 Task: Add a signature Eden Taylor containing With gratitude and thanks, Eden Taylor to email address softage.1@softage.net and add a label Itineraries
Action: Mouse moved to (368, 592)
Screenshot: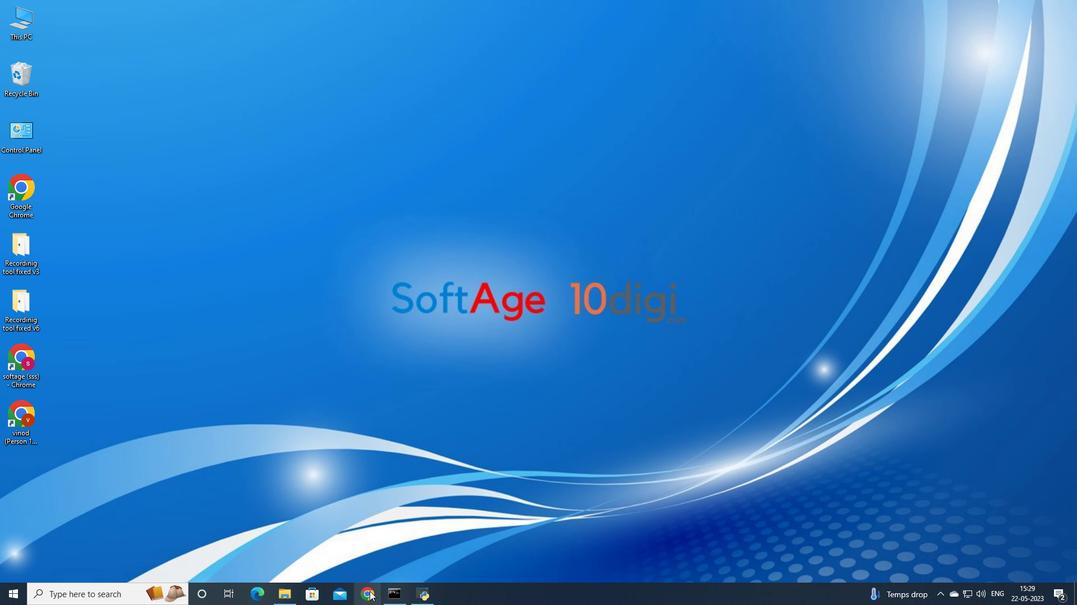 
Action: Mouse pressed left at (368, 592)
Screenshot: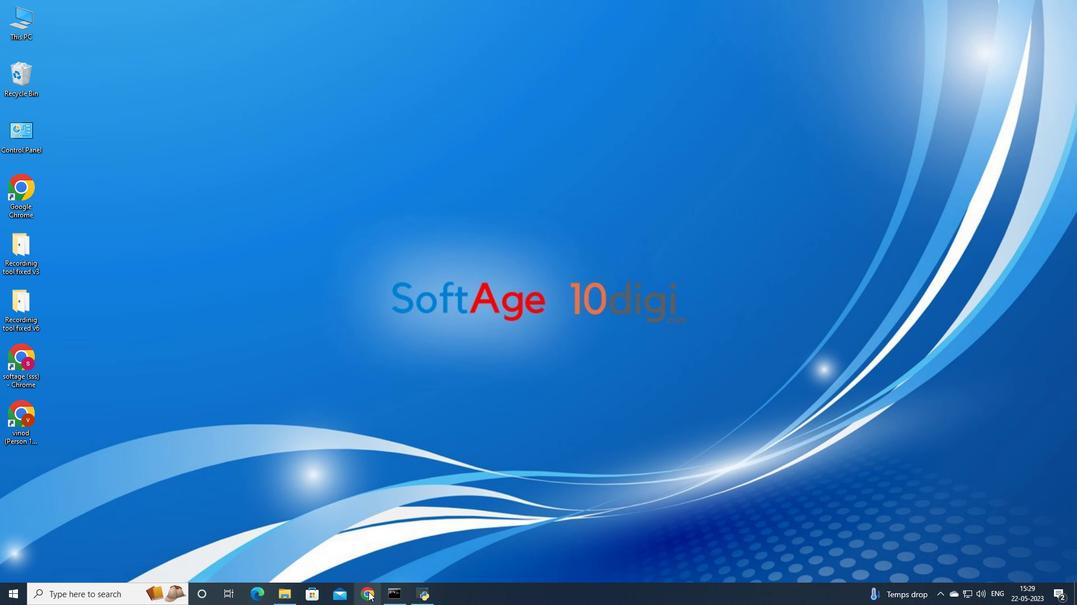 
Action: Mouse moved to (488, 369)
Screenshot: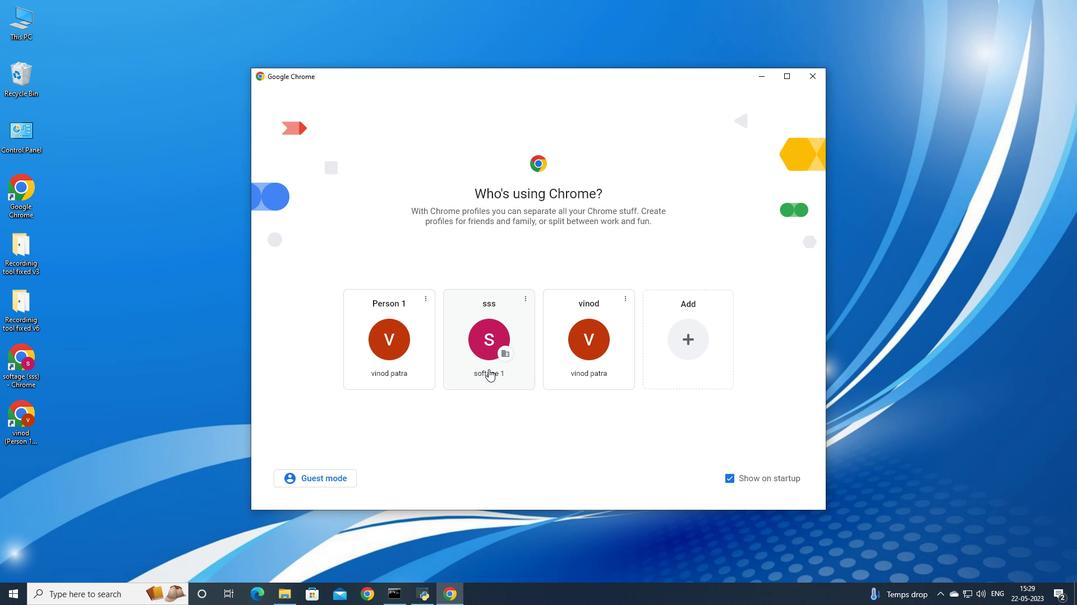 
Action: Mouse pressed left at (488, 369)
Screenshot: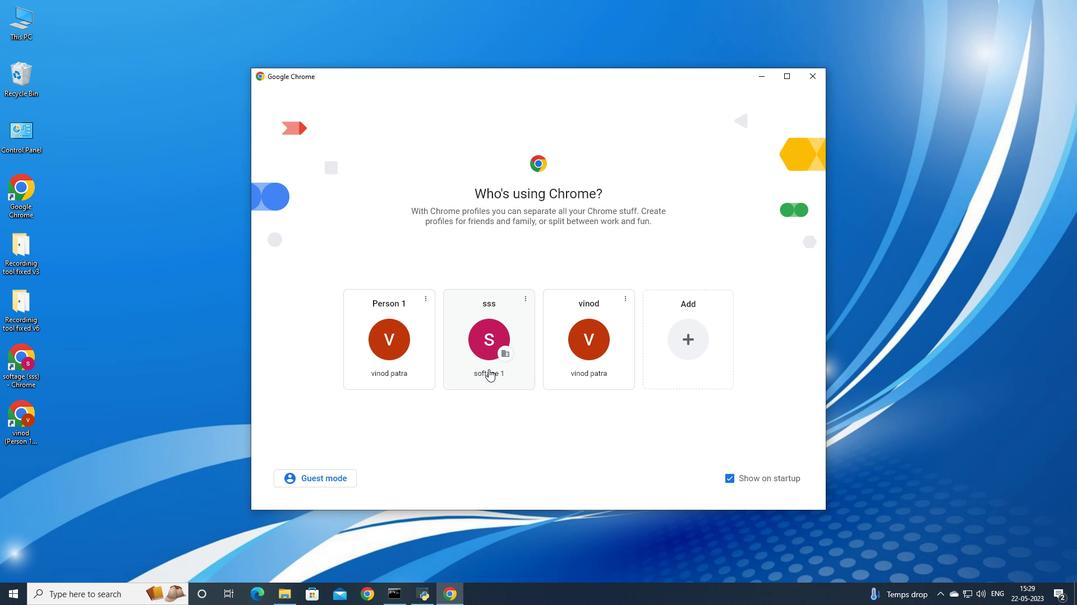 
Action: Mouse moved to (977, 56)
Screenshot: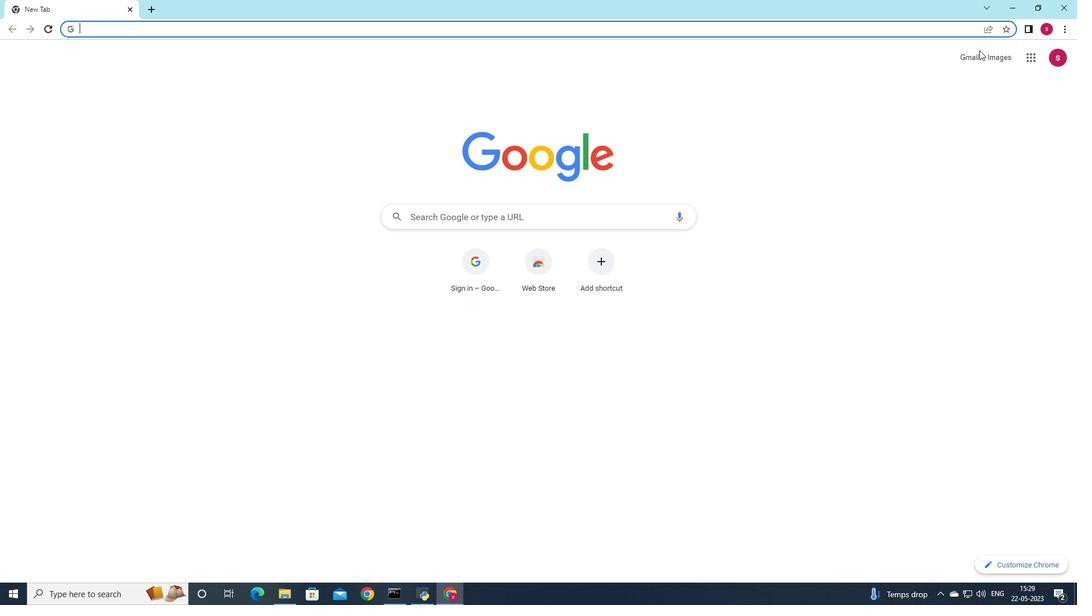 
Action: Mouse pressed left at (977, 56)
Screenshot: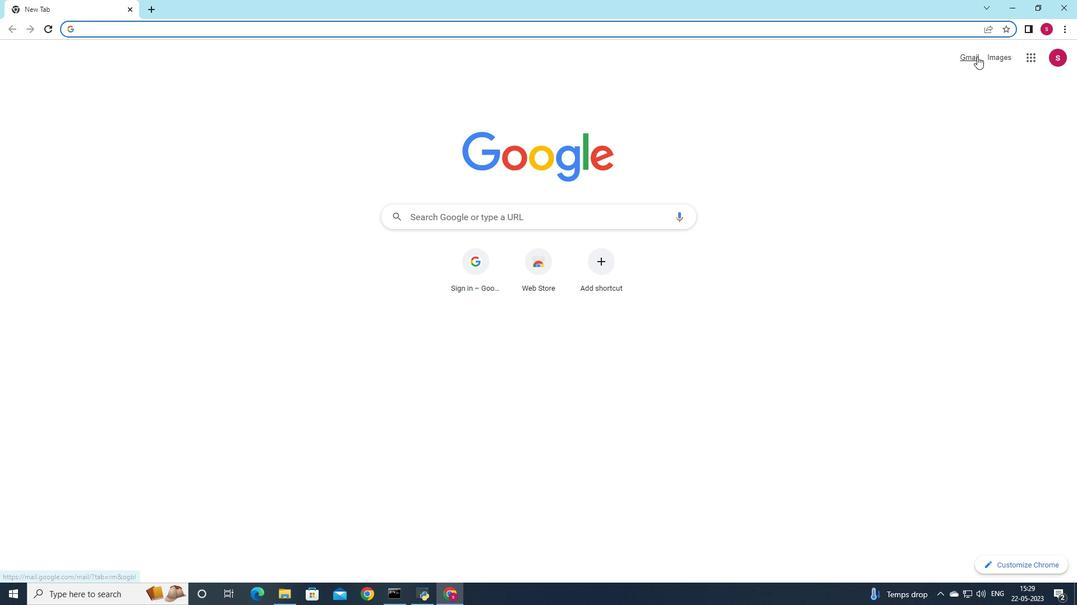 
Action: Mouse moved to (944, 80)
Screenshot: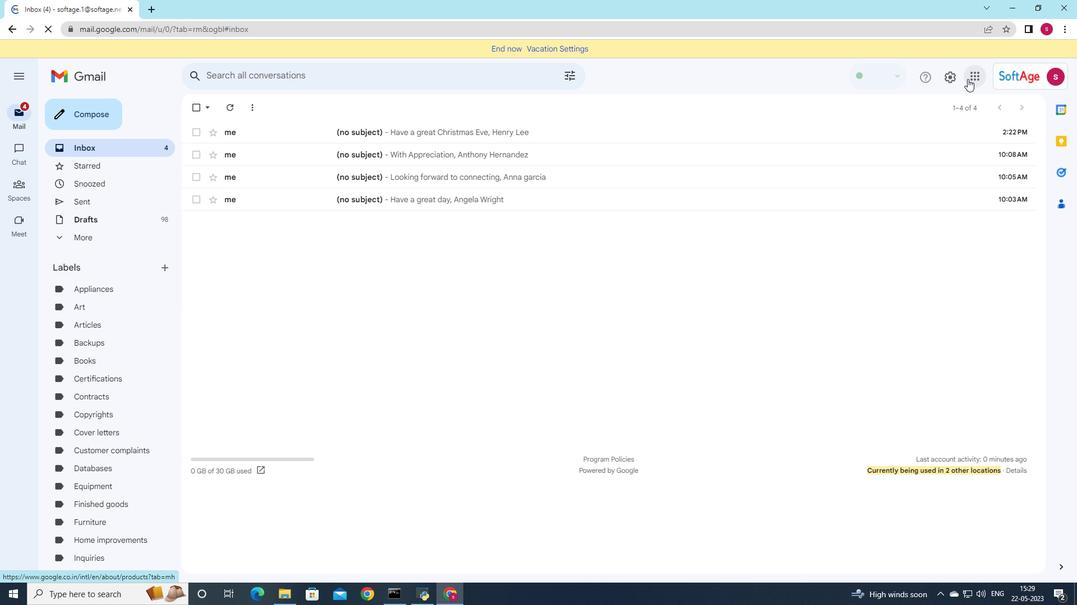 
Action: Mouse pressed left at (944, 80)
Screenshot: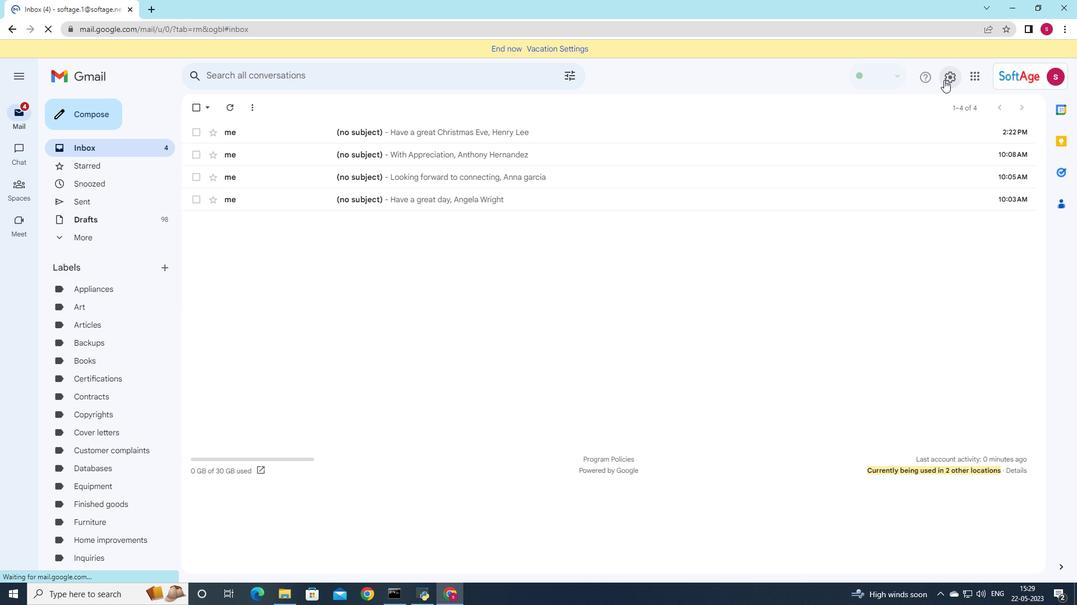 
Action: Mouse moved to (961, 133)
Screenshot: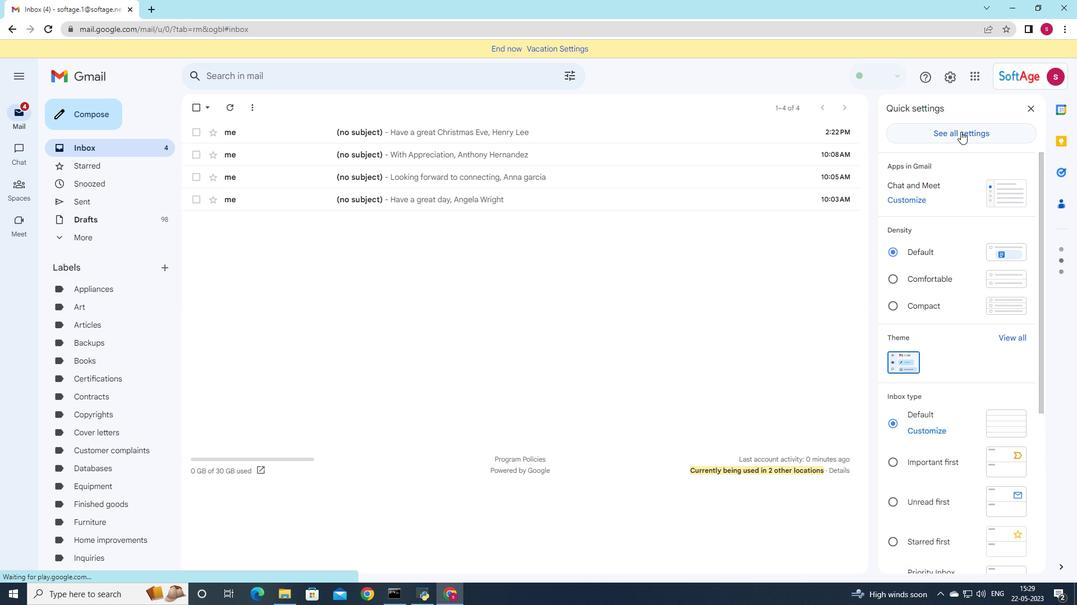
Action: Mouse pressed left at (961, 133)
Screenshot: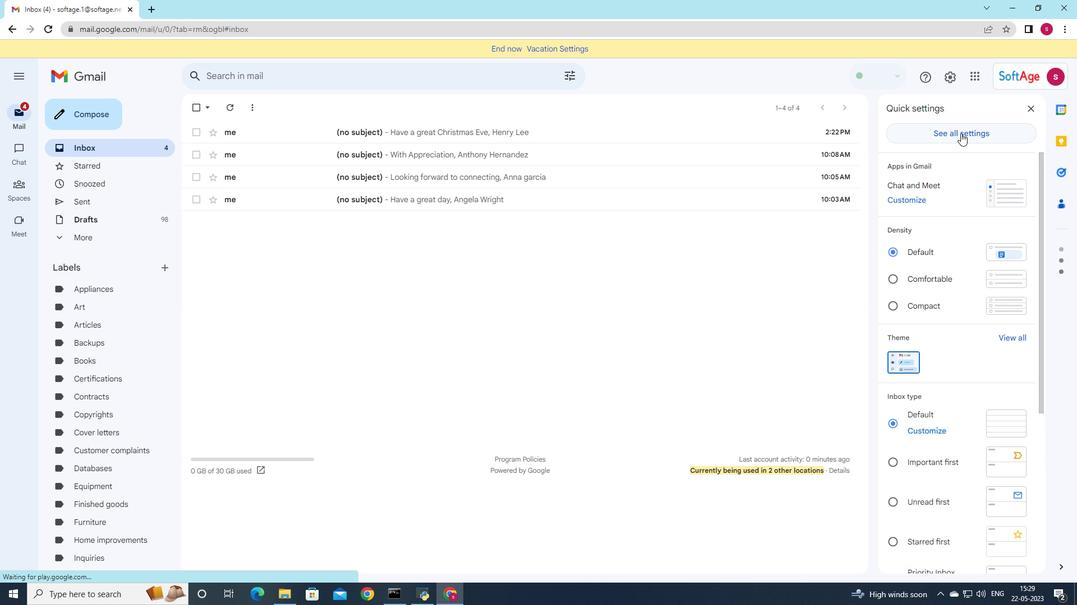 
Action: Mouse moved to (576, 287)
Screenshot: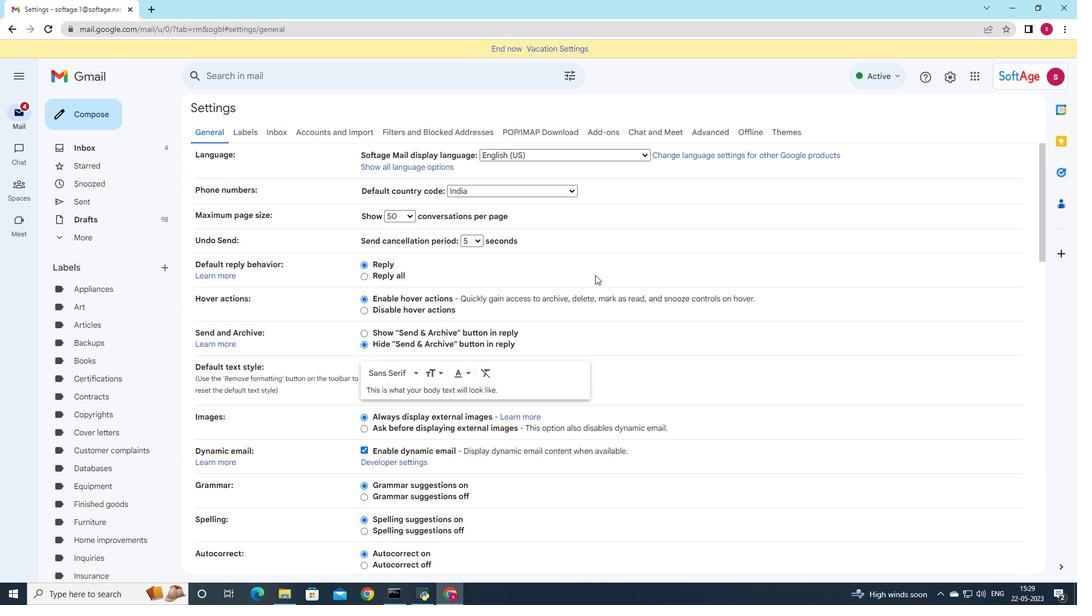 
Action: Mouse scrolled (576, 287) with delta (0, 0)
Screenshot: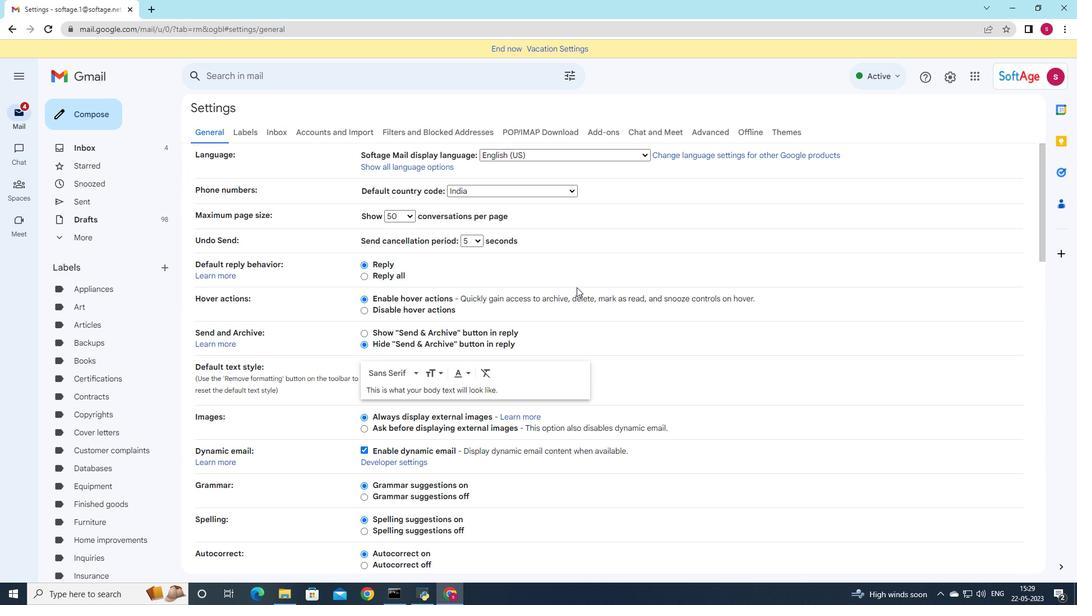 
Action: Mouse scrolled (576, 287) with delta (0, 0)
Screenshot: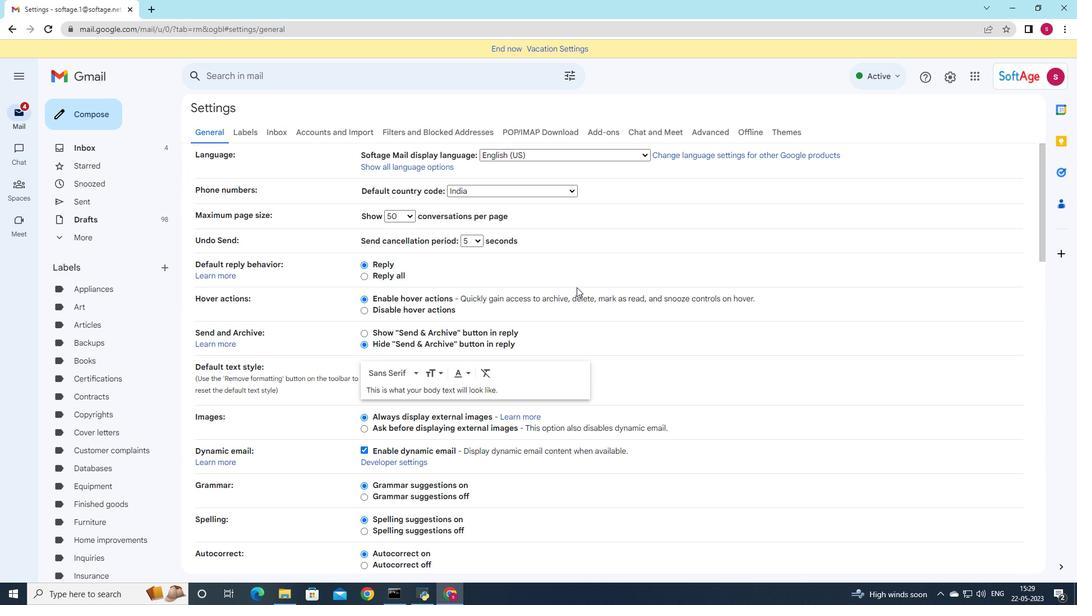 
Action: Mouse moved to (558, 304)
Screenshot: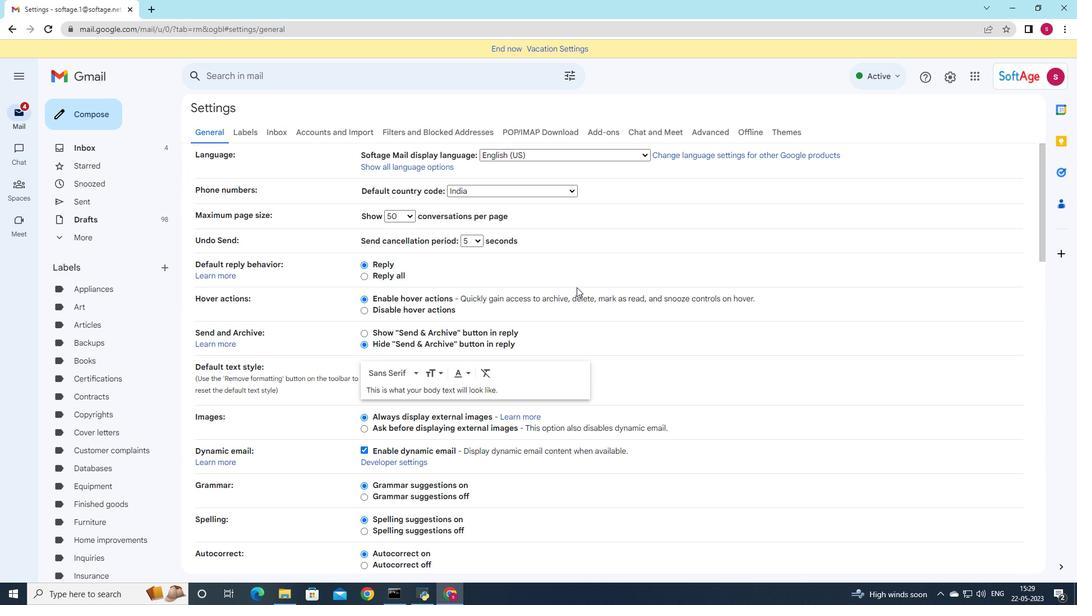 
Action: Mouse scrolled (558, 304) with delta (0, 0)
Screenshot: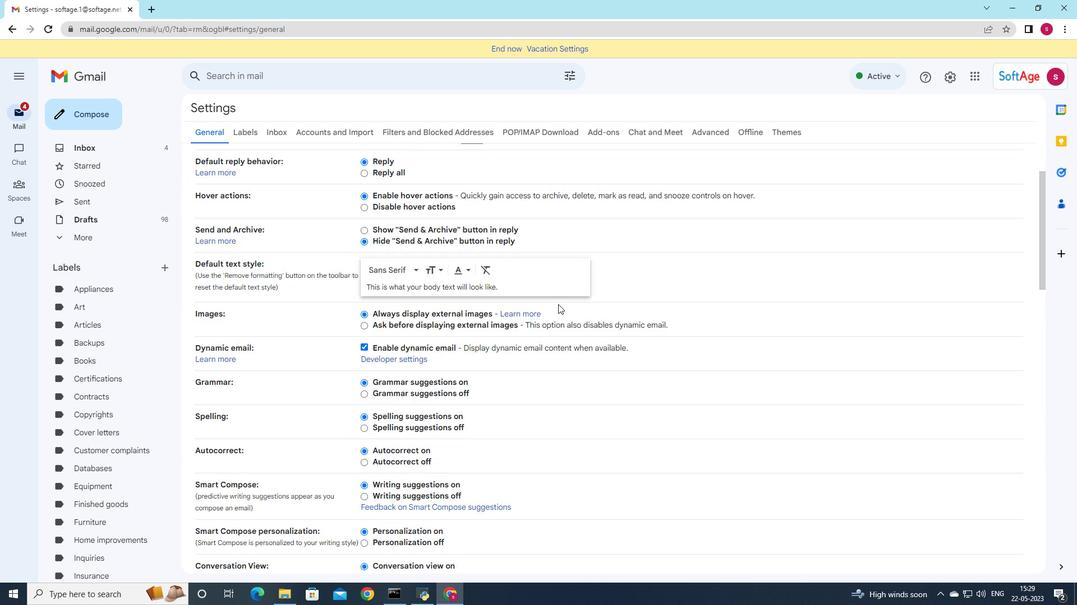
Action: Mouse scrolled (558, 304) with delta (0, 0)
Screenshot: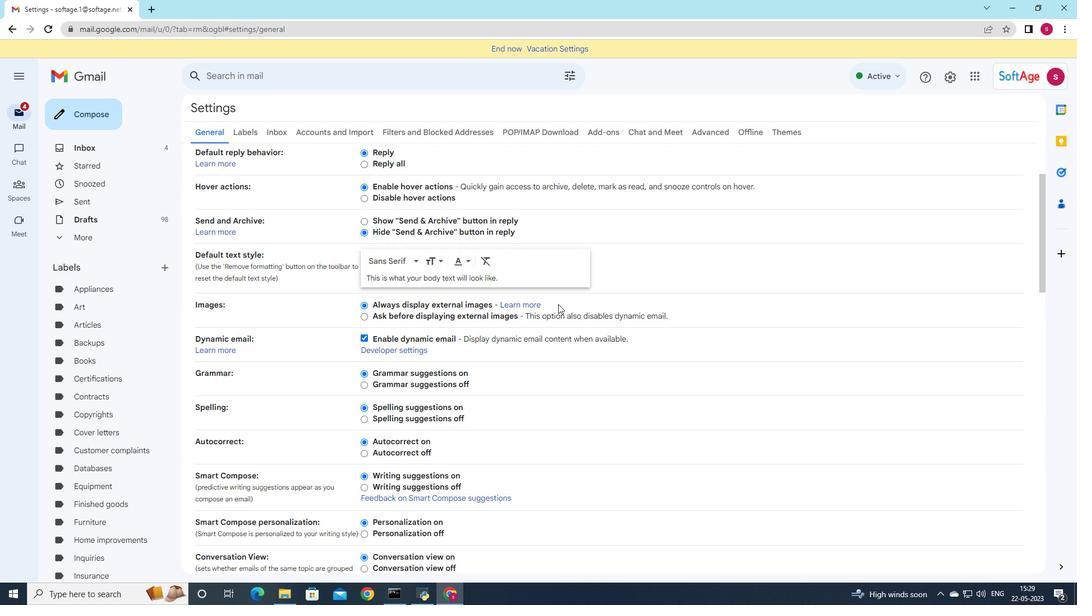 
Action: Mouse scrolled (558, 304) with delta (0, 0)
Screenshot: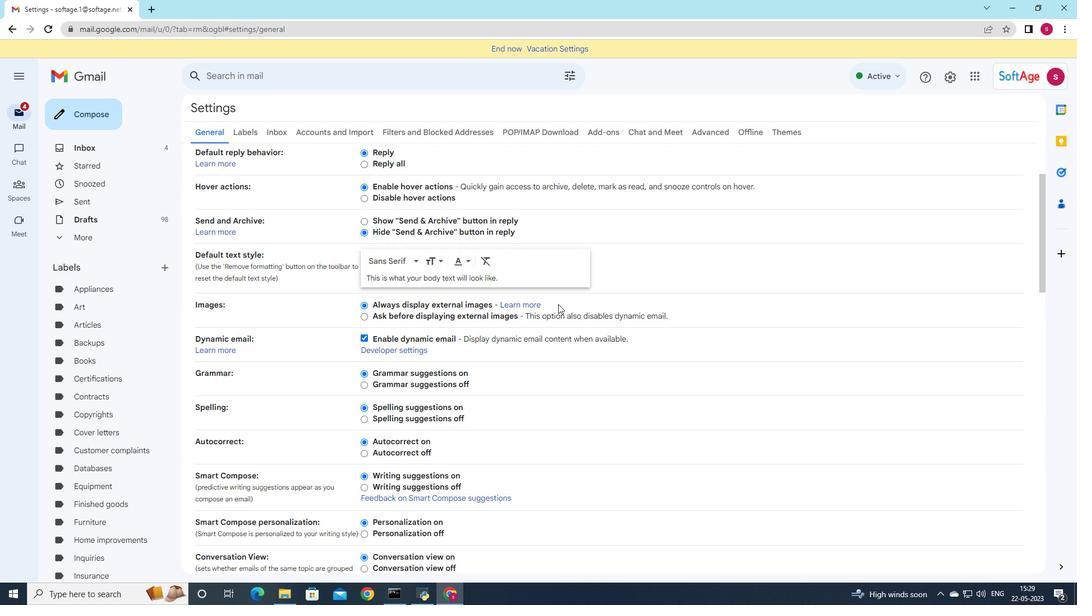 
Action: Mouse scrolled (558, 304) with delta (0, 0)
Screenshot: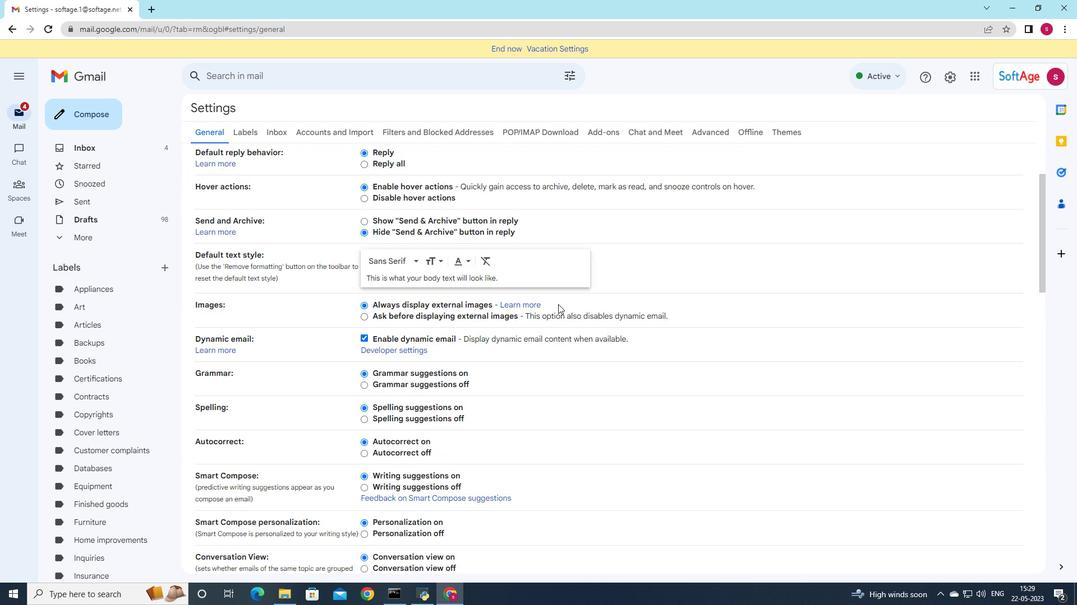 
Action: Mouse scrolled (558, 304) with delta (0, 0)
Screenshot: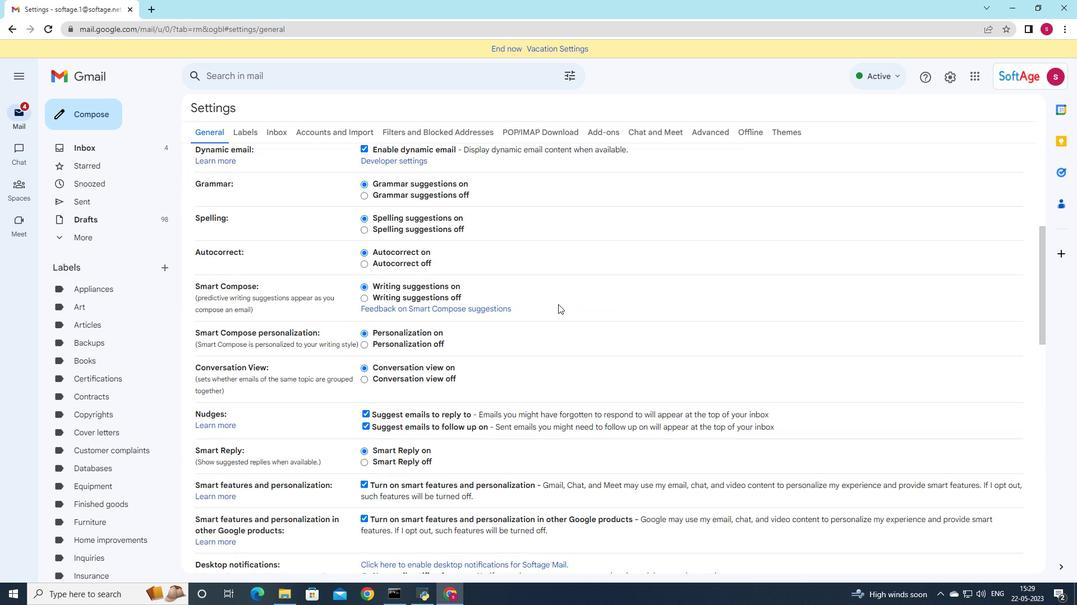 
Action: Mouse scrolled (558, 304) with delta (0, 0)
Screenshot: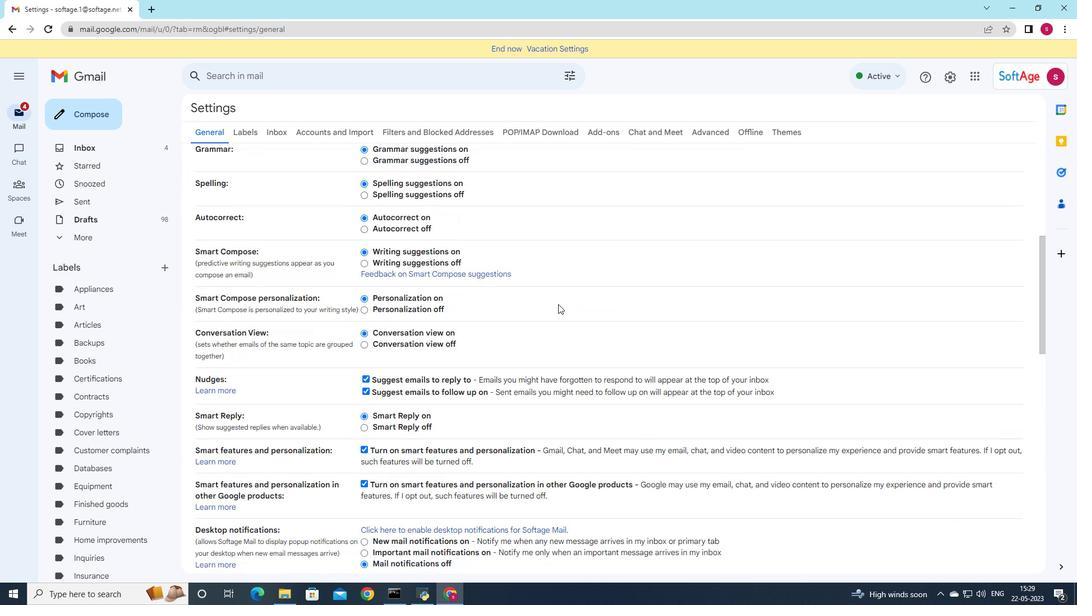 
Action: Mouse scrolled (558, 304) with delta (0, 0)
Screenshot: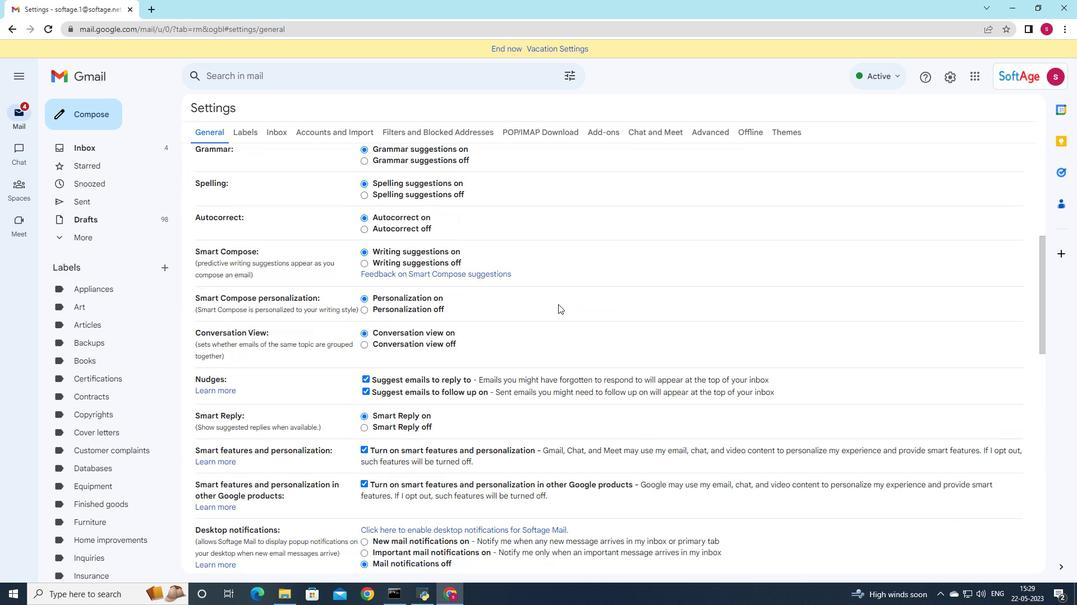
Action: Mouse scrolled (558, 304) with delta (0, 0)
Screenshot: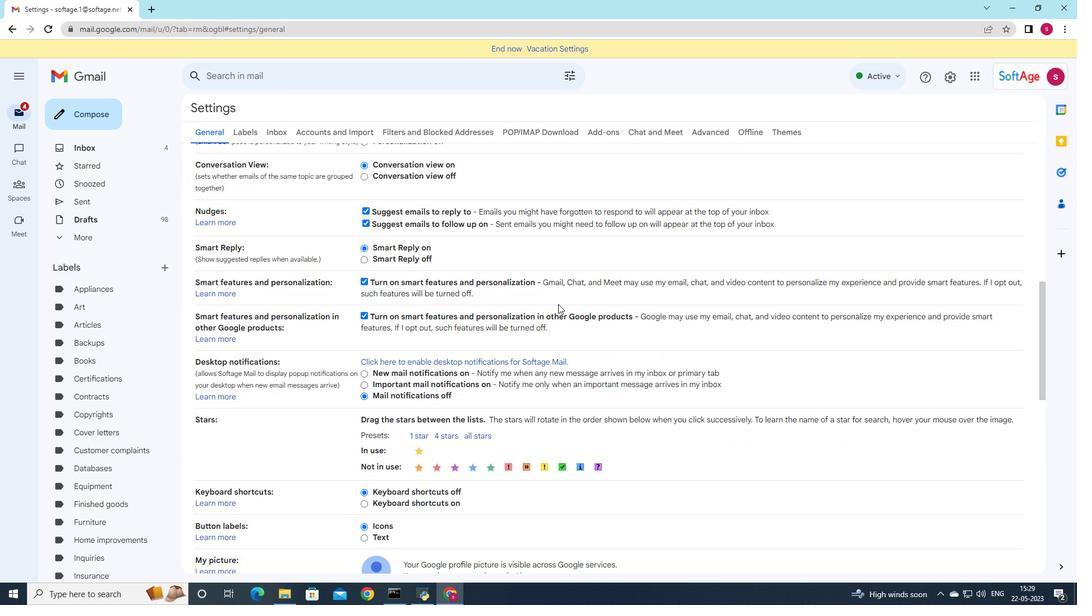 
Action: Mouse scrolled (558, 304) with delta (0, 0)
Screenshot: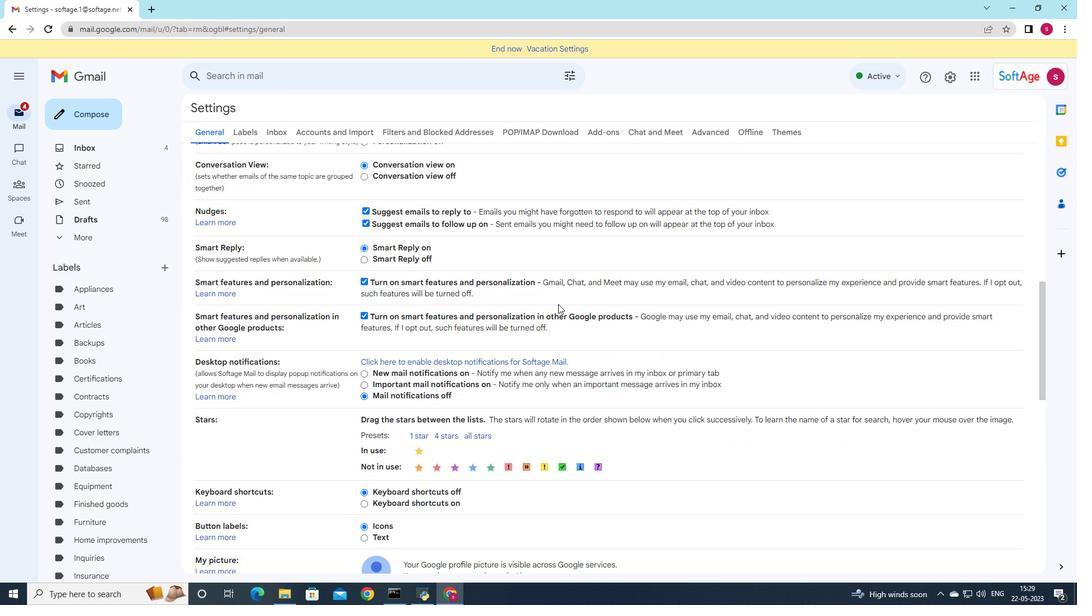 
Action: Mouse scrolled (558, 304) with delta (0, 0)
Screenshot: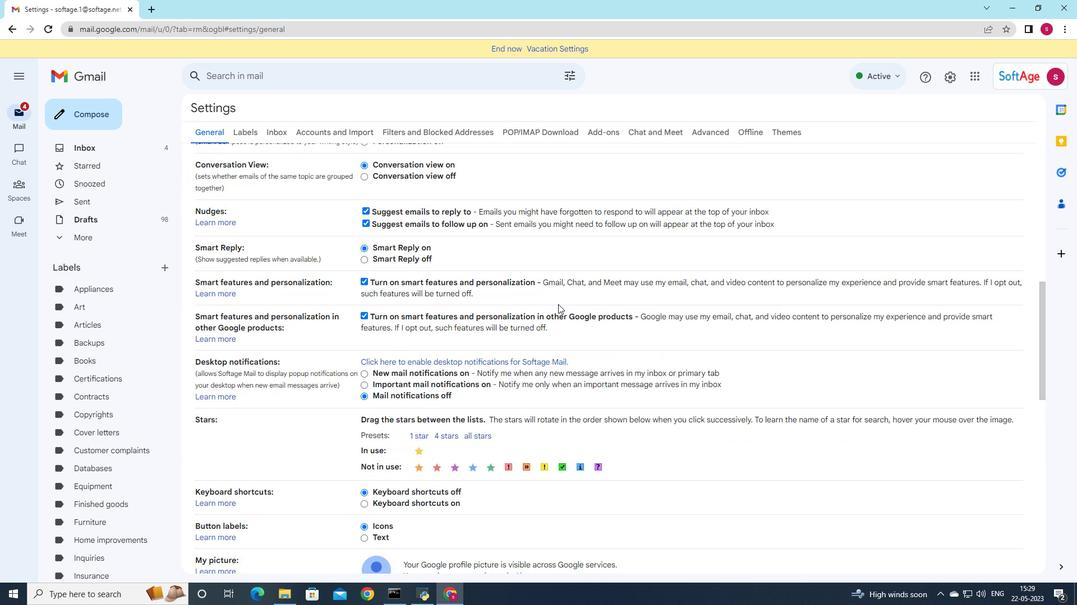 
Action: Mouse moved to (481, 488)
Screenshot: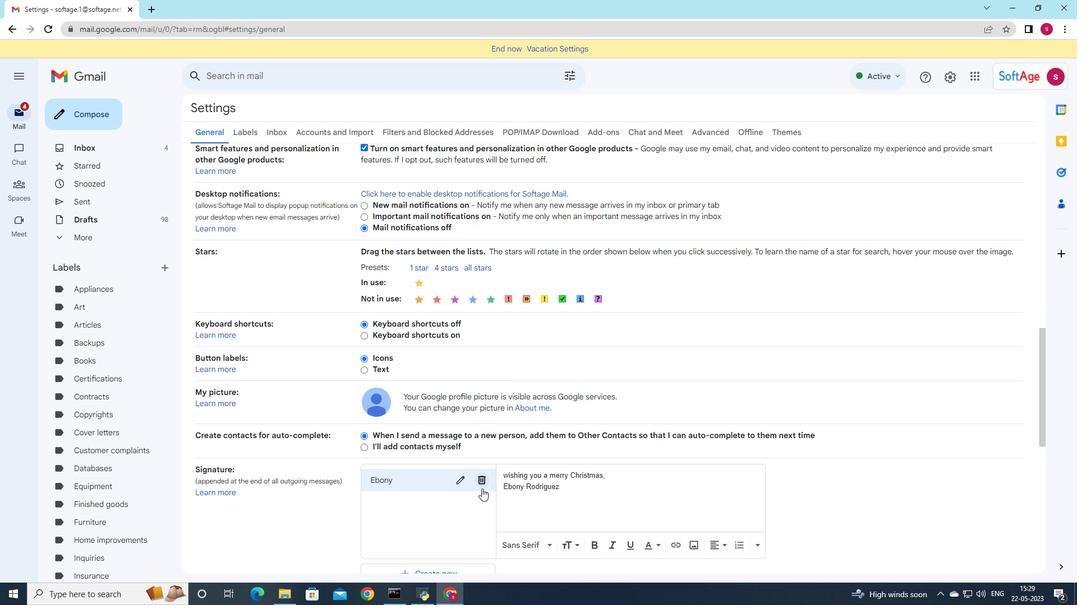 
Action: Mouse pressed left at (481, 488)
Screenshot: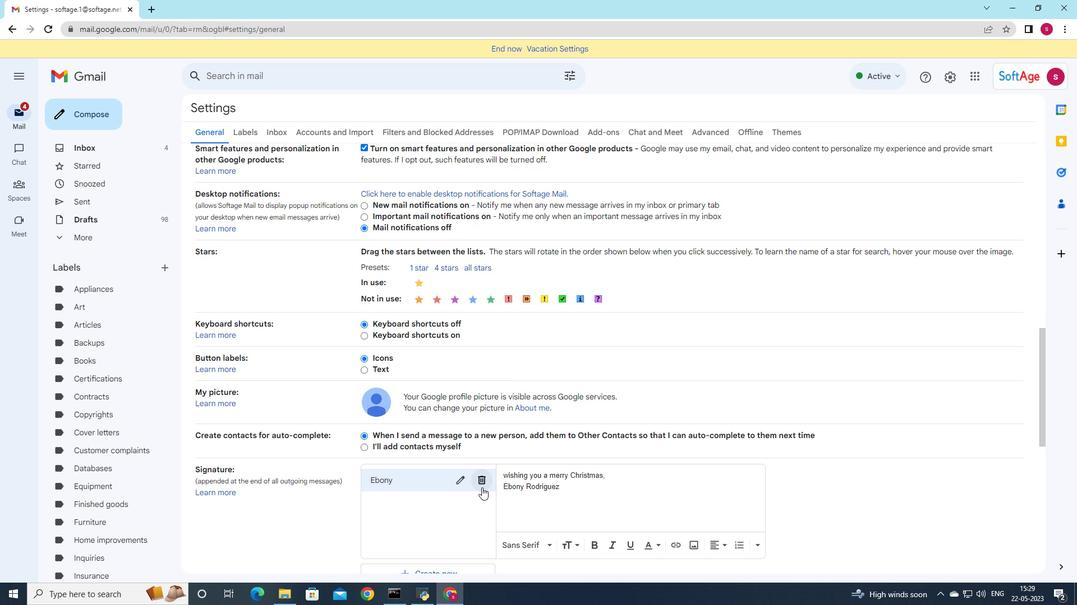 
Action: Mouse moved to (631, 341)
Screenshot: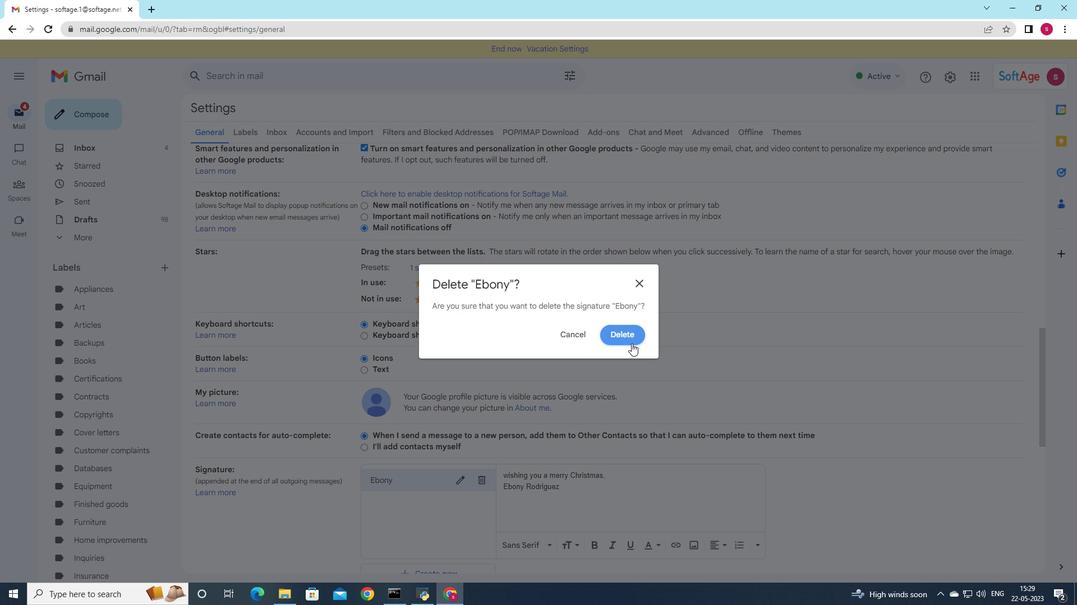
Action: Mouse pressed left at (631, 341)
Screenshot: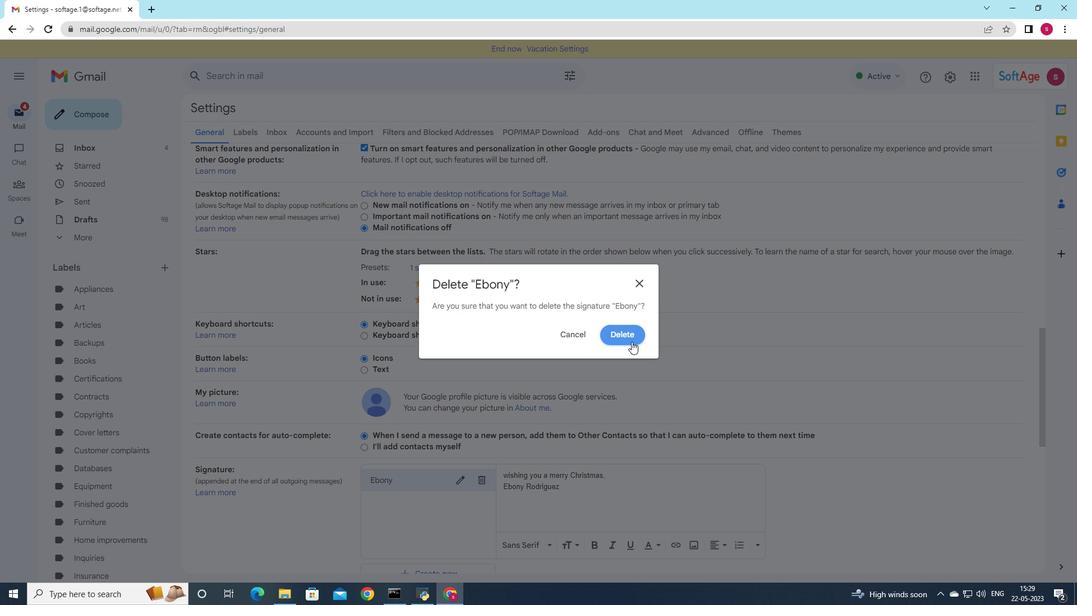 
Action: Mouse moved to (402, 489)
Screenshot: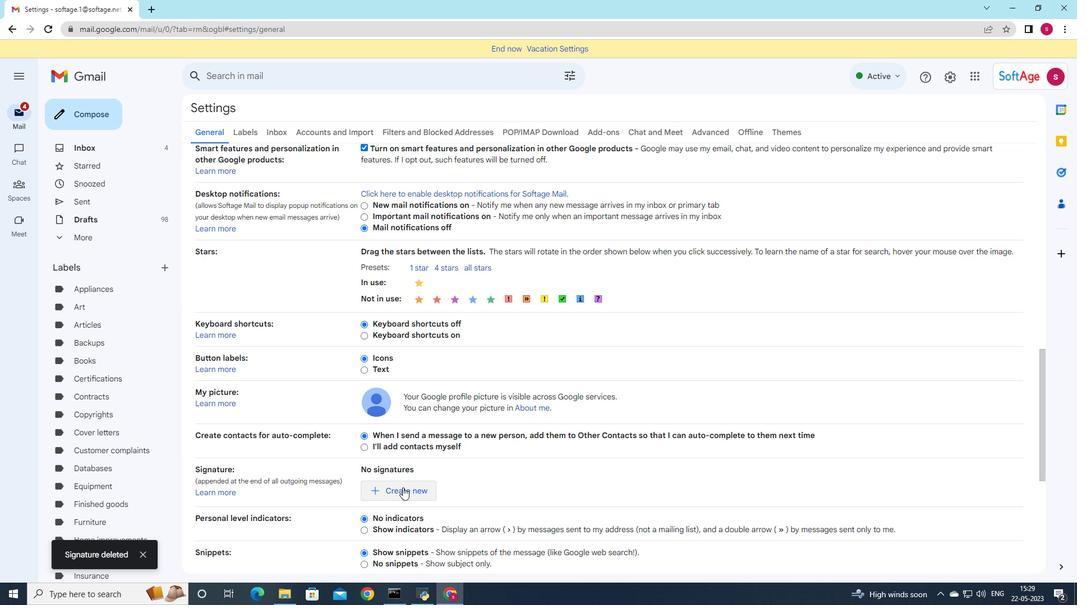 
Action: Mouse pressed left at (402, 489)
Screenshot: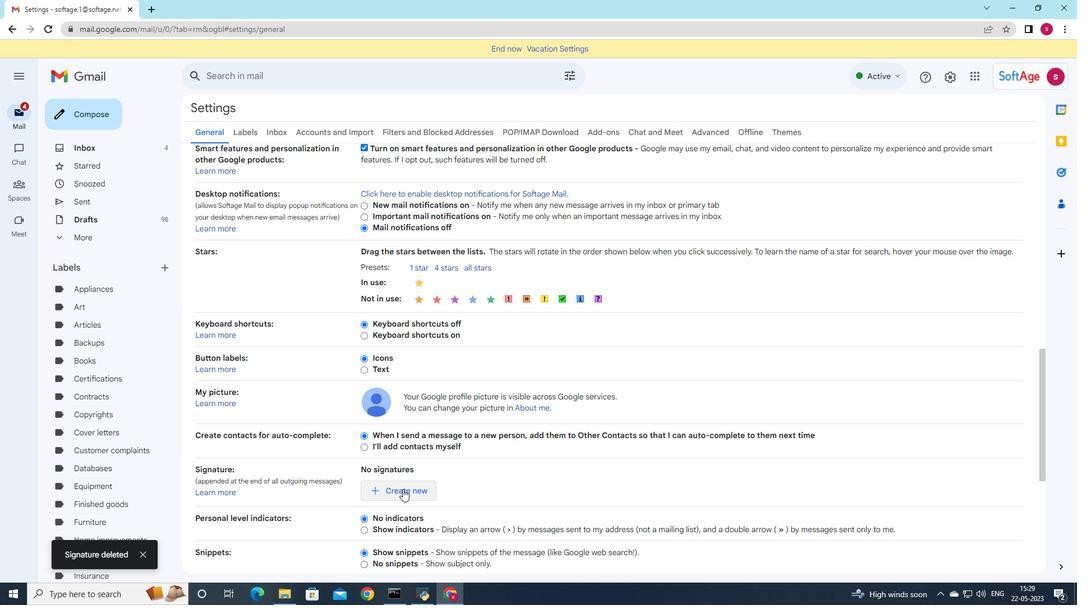 
Action: Mouse moved to (696, 389)
Screenshot: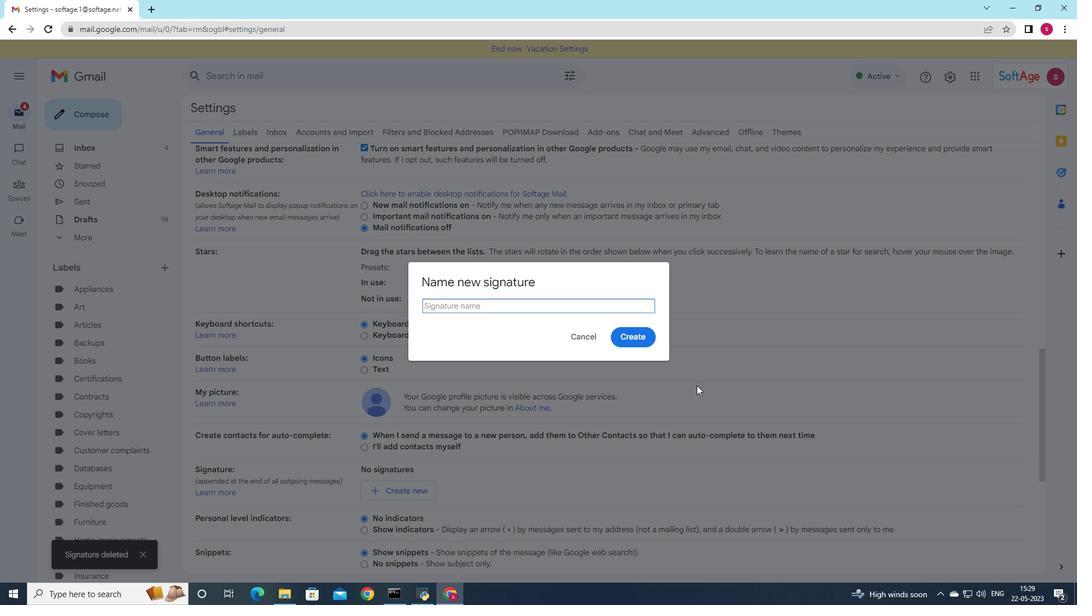 
Action: Key pressed <Key.shift>Eden
Screenshot: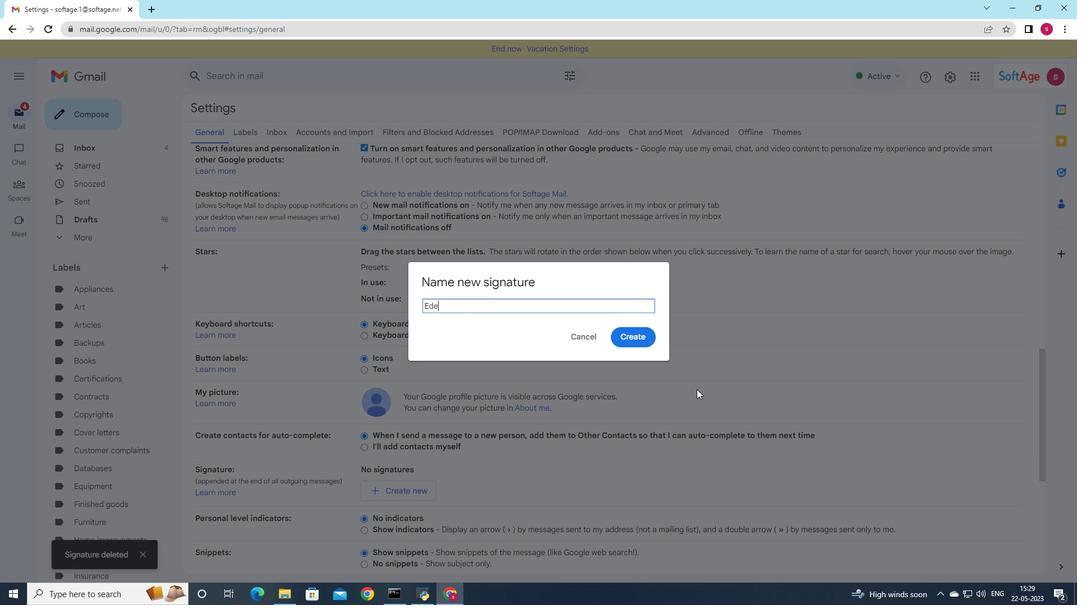 
Action: Mouse moved to (699, 369)
Screenshot: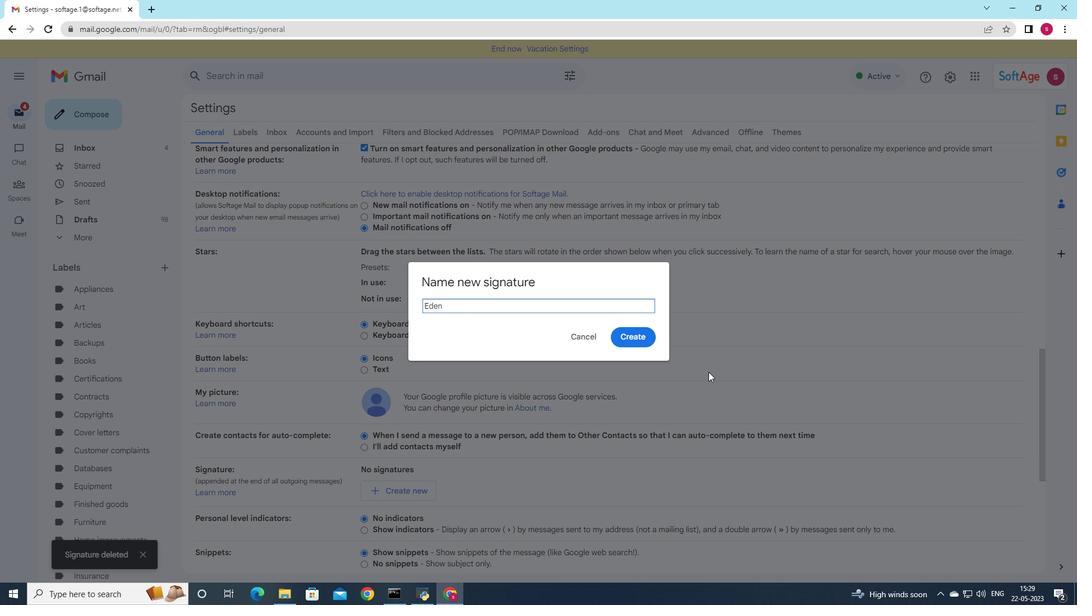 
Action: Mouse scrolled (699, 368) with delta (0, 0)
Screenshot: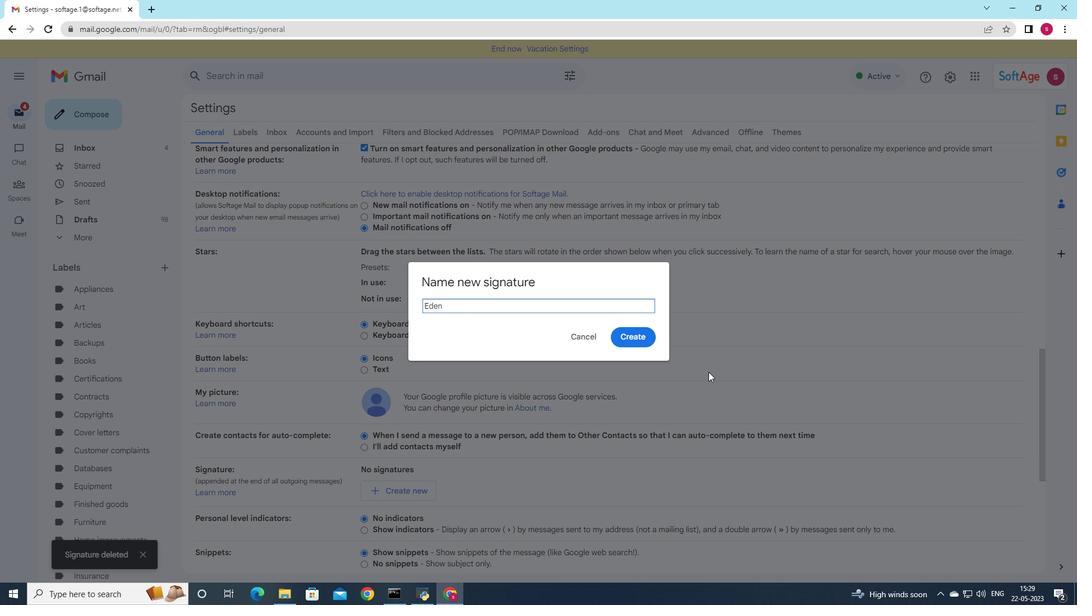 
Action: Mouse moved to (624, 330)
Screenshot: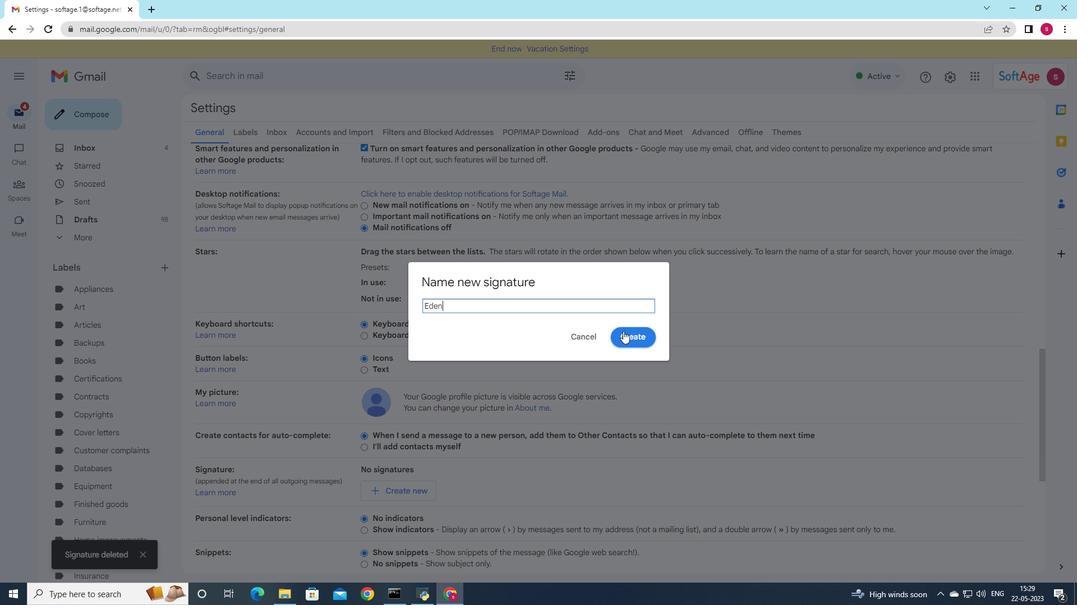
Action: Mouse pressed left at (624, 330)
Screenshot: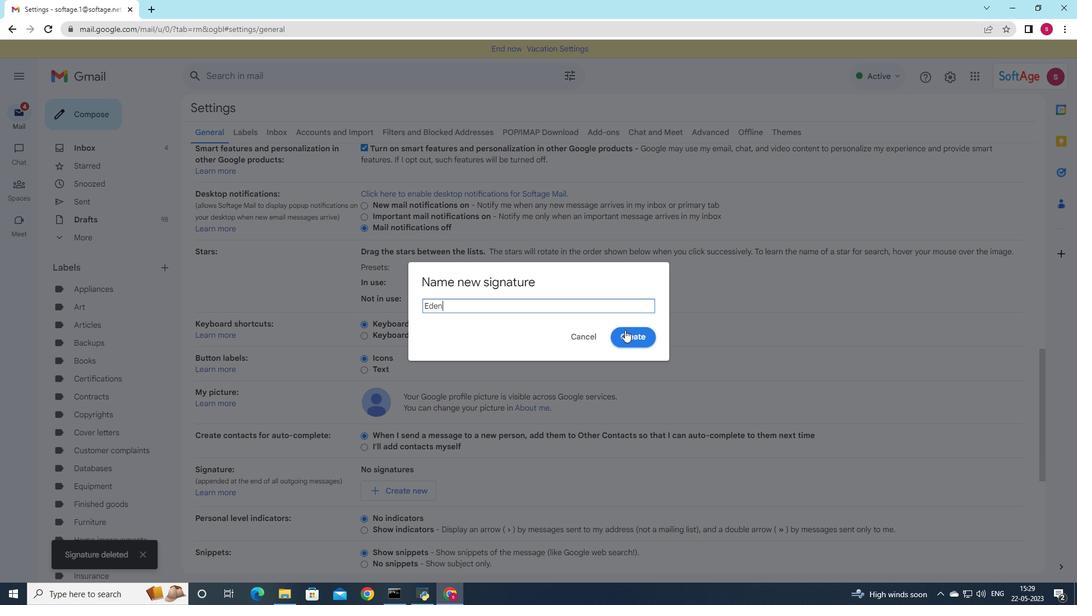 
Action: Mouse moved to (522, 486)
Screenshot: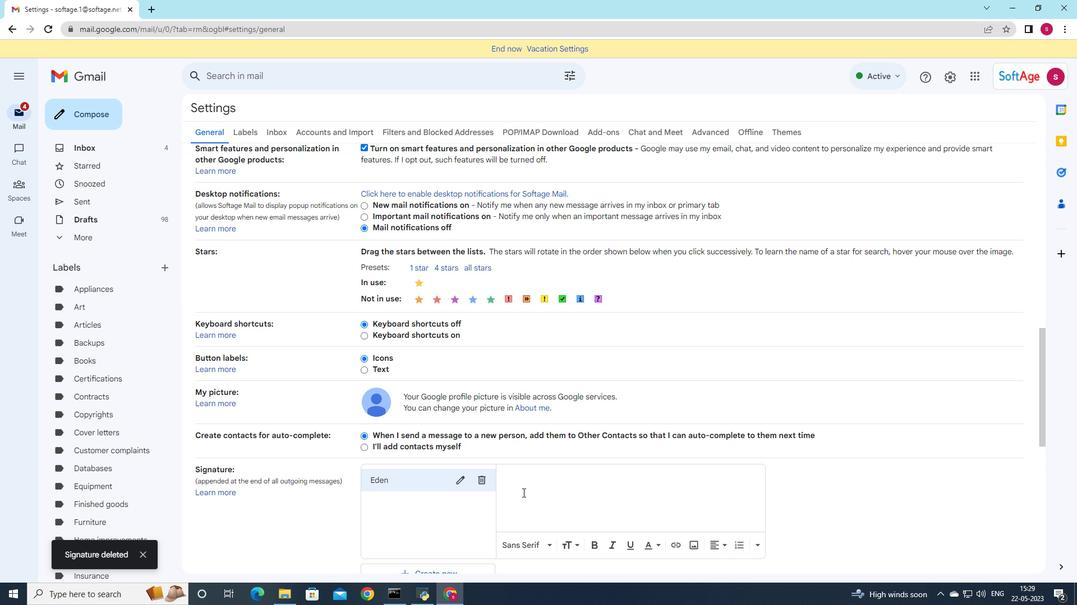 
Action: Mouse pressed left at (522, 486)
Screenshot: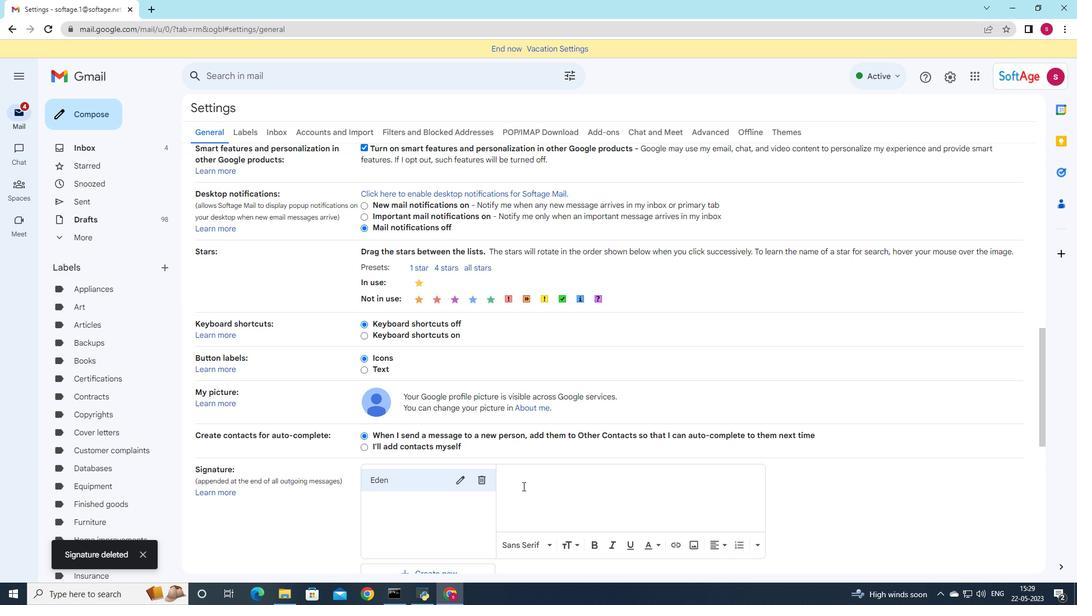 
Action: Mouse moved to (742, 413)
Screenshot: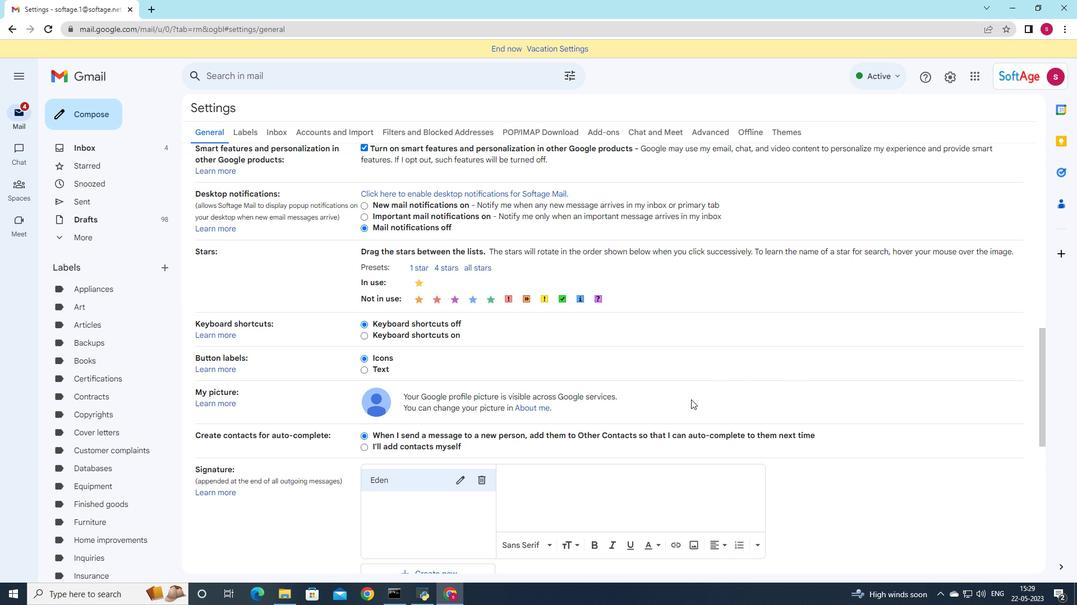 
Action: Key pressed <Key.shift>w<Key.backspace><Key.shift><Key.shift>With<Key.space>gratitude<Key.space>and<Key.space>thanks,<Key.enter><Key.shift>Eden<Key.space><Key.shift><Key.shift>Taylor
Screenshot: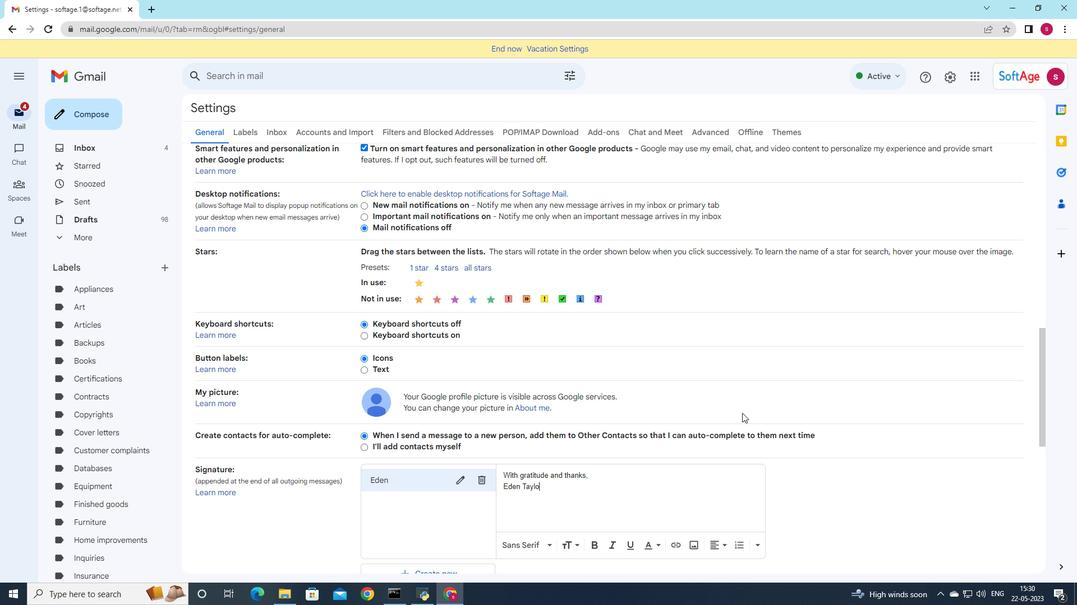 
Action: Mouse moved to (546, 461)
Screenshot: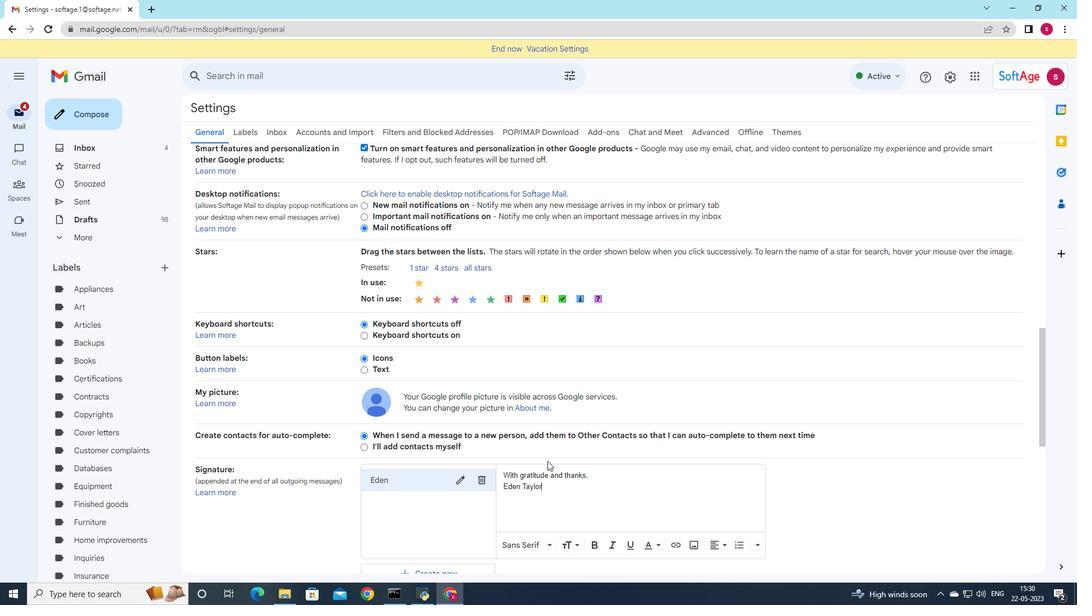 
Action: Mouse scrolled (546, 460) with delta (0, 0)
Screenshot: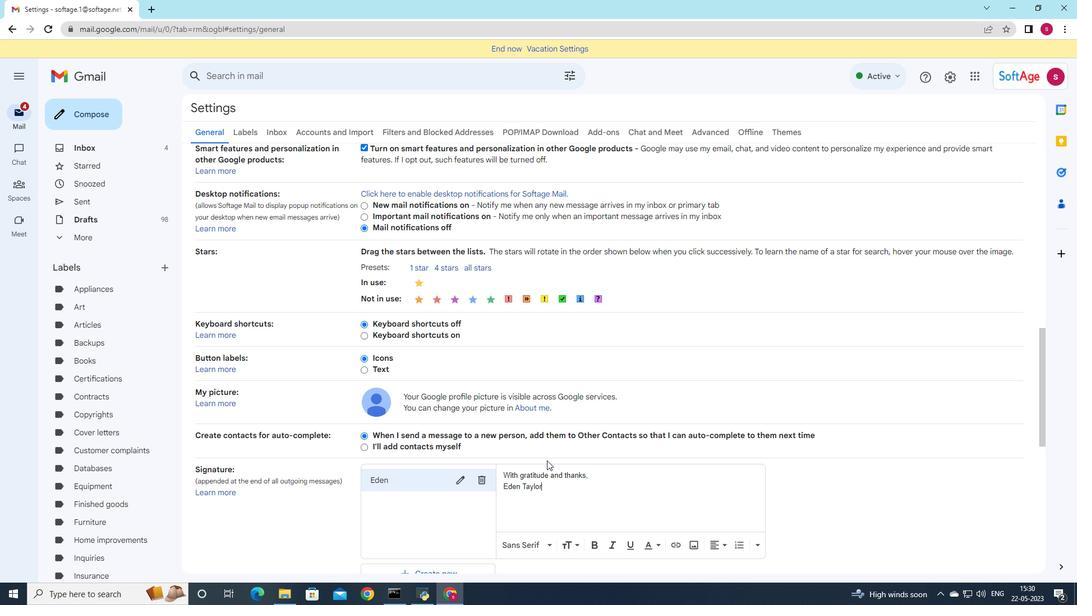 
Action: Mouse scrolled (546, 460) with delta (0, 0)
Screenshot: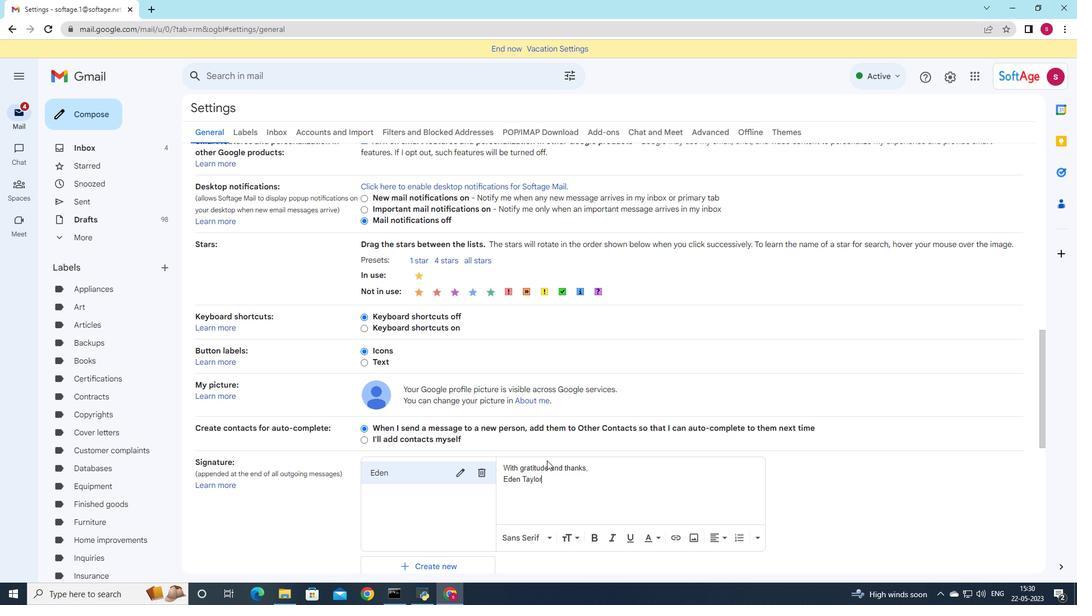 
Action: Mouse moved to (508, 458)
Screenshot: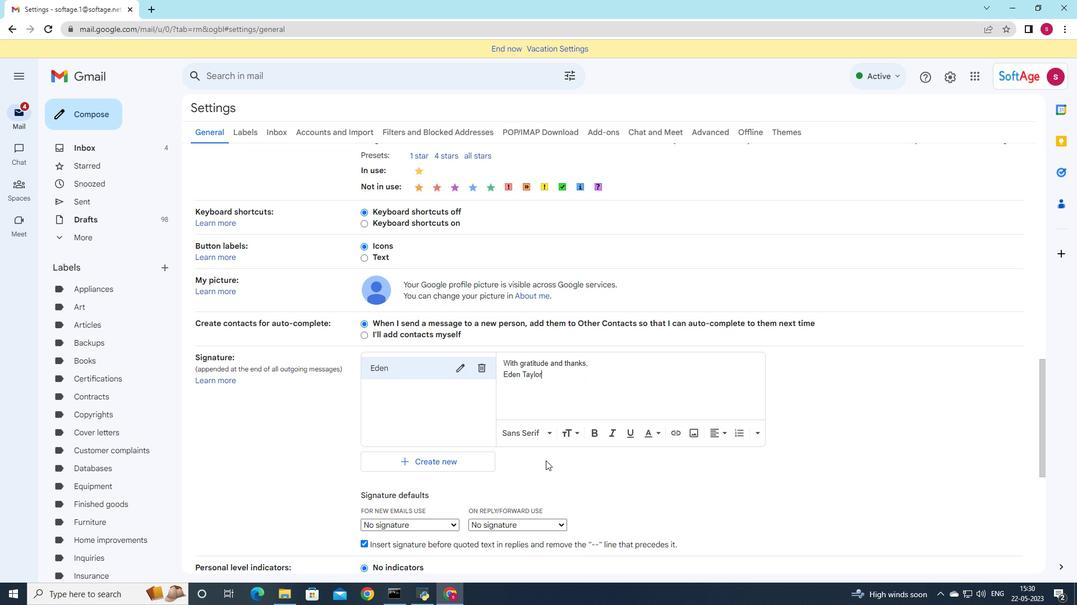 
Action: Mouse scrolled (508, 458) with delta (0, 0)
Screenshot: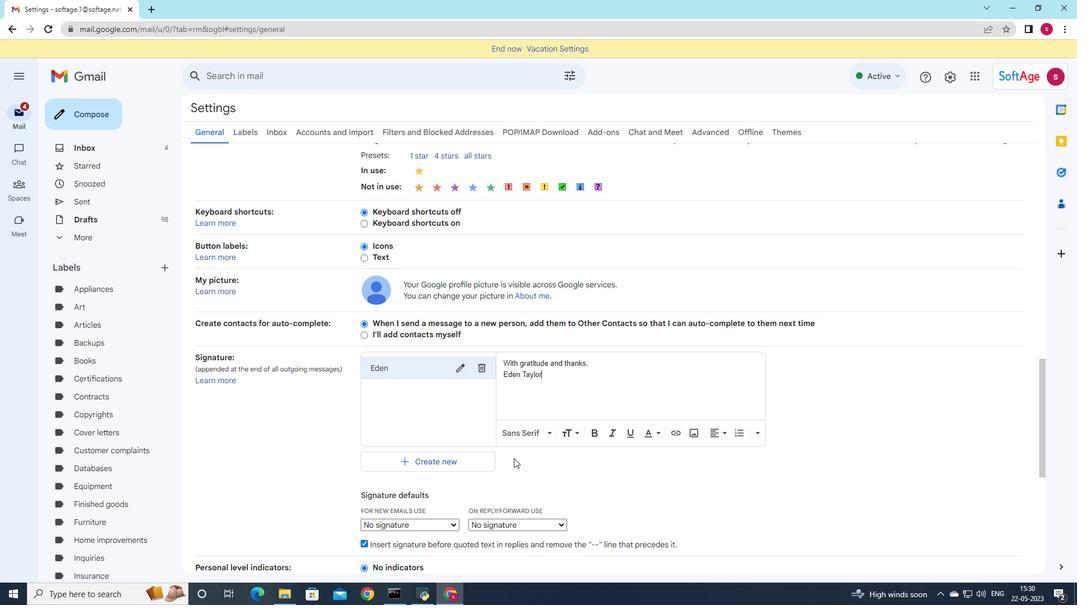 
Action: Mouse scrolled (508, 458) with delta (0, 0)
Screenshot: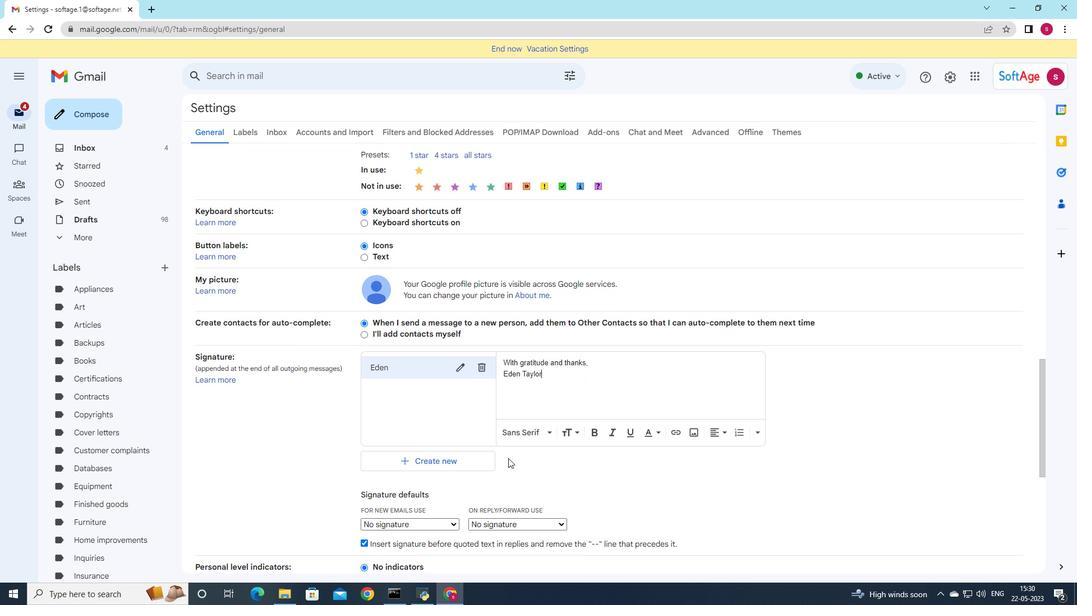
Action: Mouse scrolled (508, 458) with delta (0, 0)
Screenshot: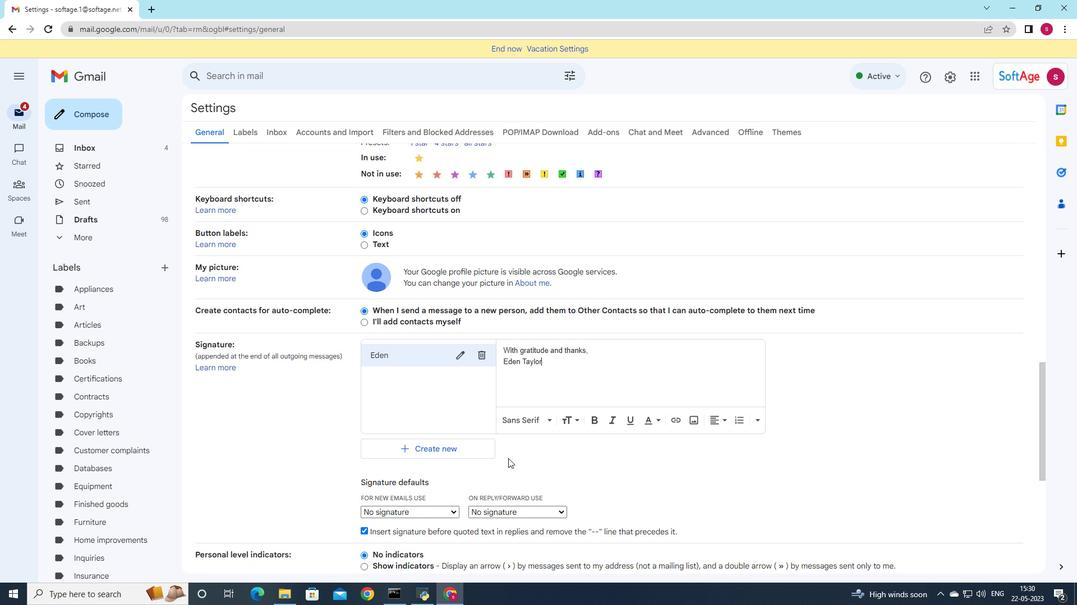 
Action: Mouse moved to (446, 358)
Screenshot: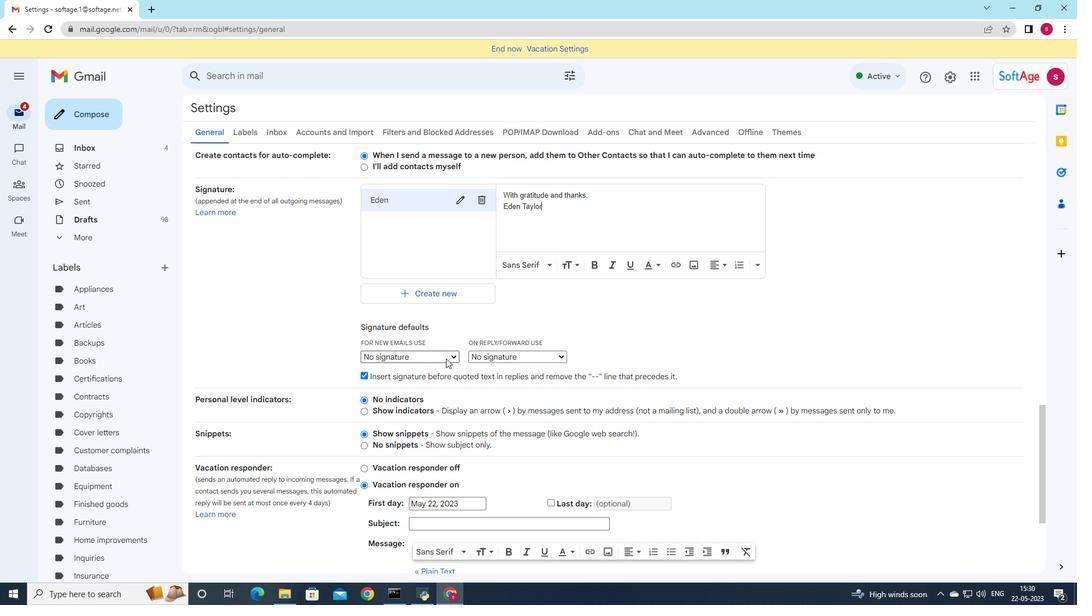 
Action: Mouse pressed left at (446, 358)
Screenshot: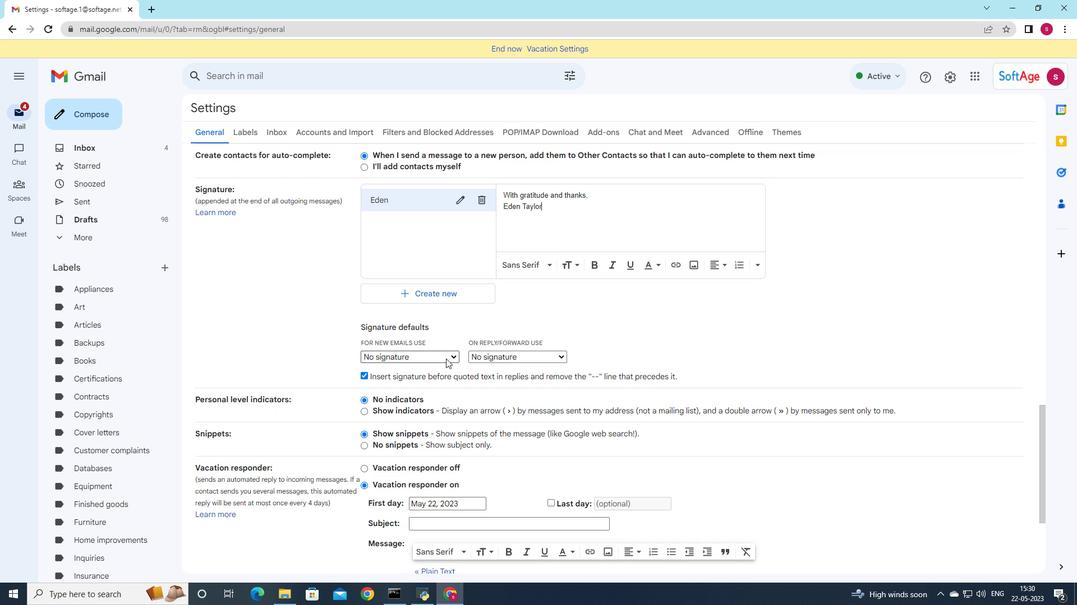 
Action: Mouse moved to (437, 387)
Screenshot: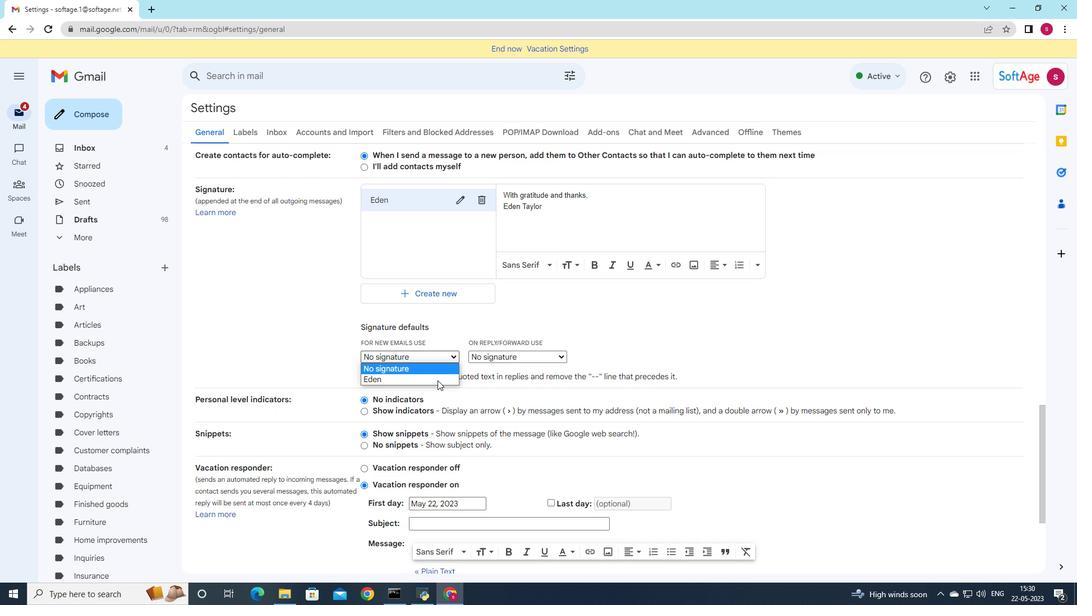 
Action: Mouse pressed left at (437, 387)
Screenshot: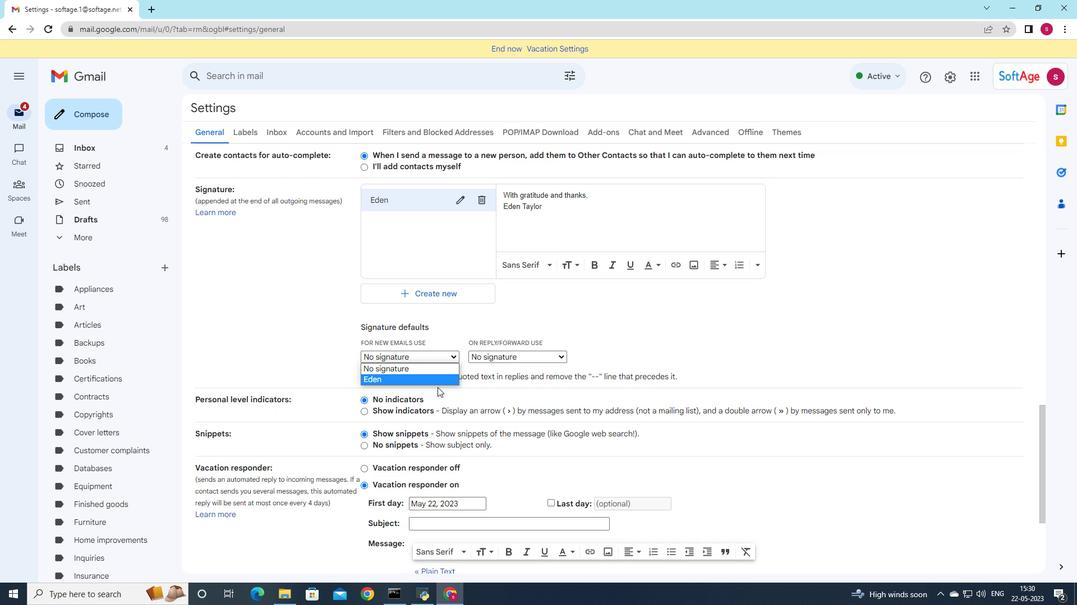 
Action: Mouse moved to (444, 356)
Screenshot: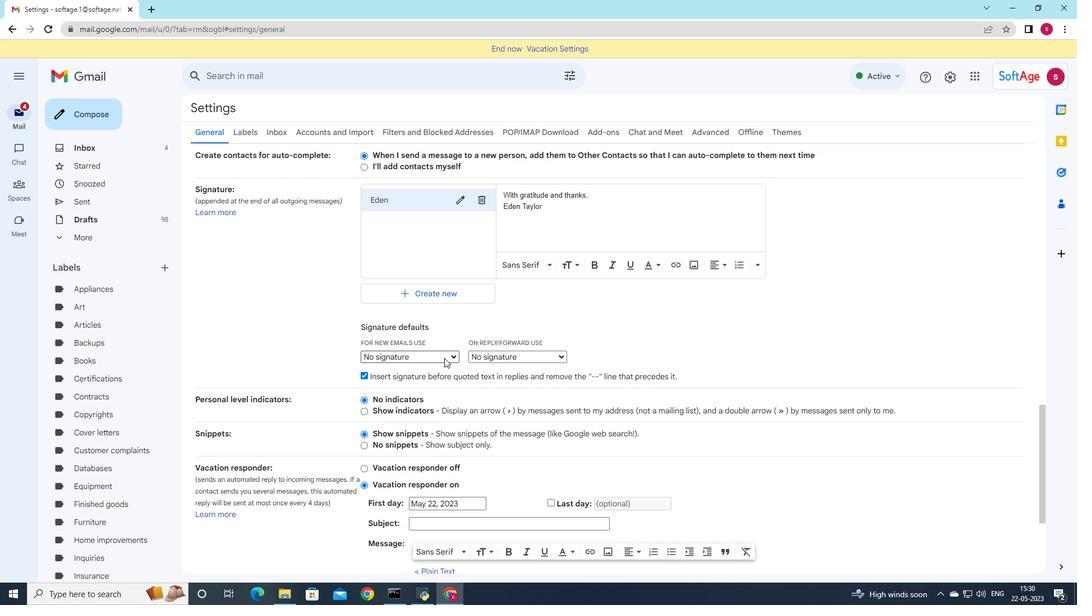 
Action: Mouse pressed left at (444, 356)
Screenshot: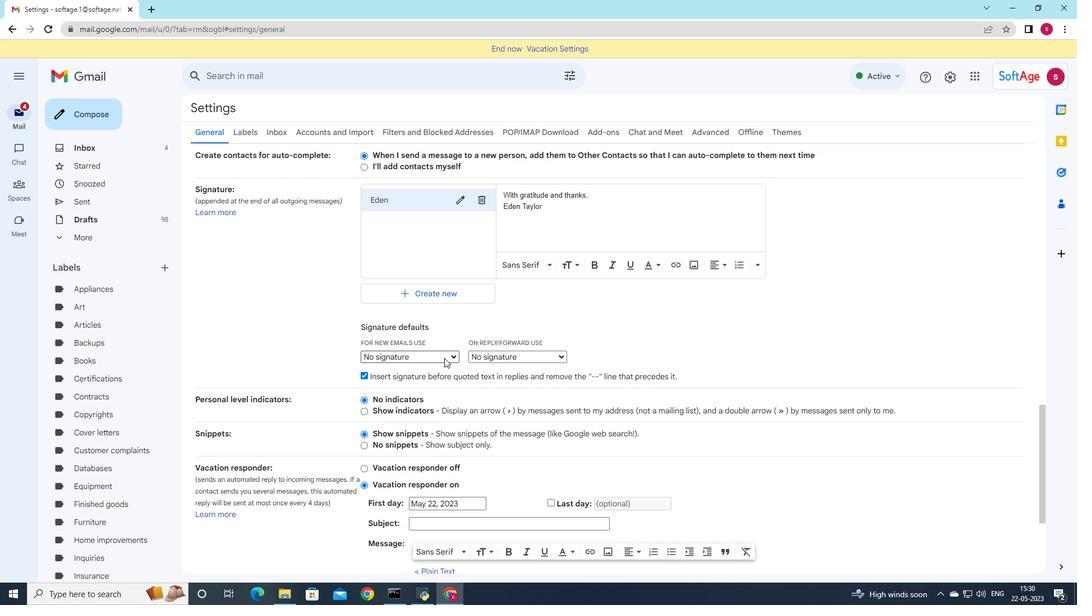 
Action: Mouse moved to (426, 378)
Screenshot: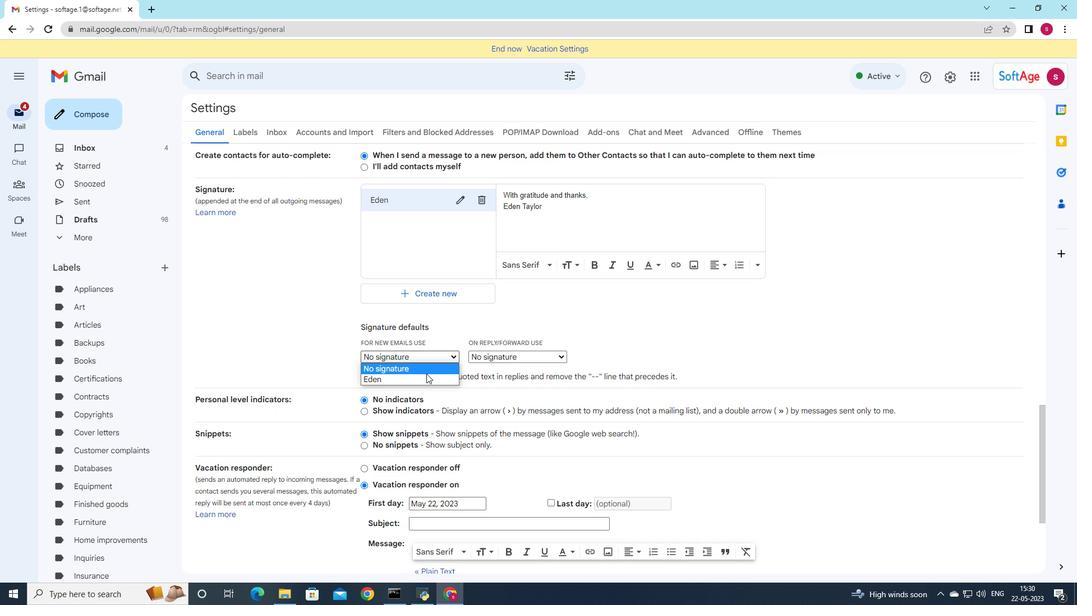 
Action: Mouse pressed left at (426, 378)
Screenshot: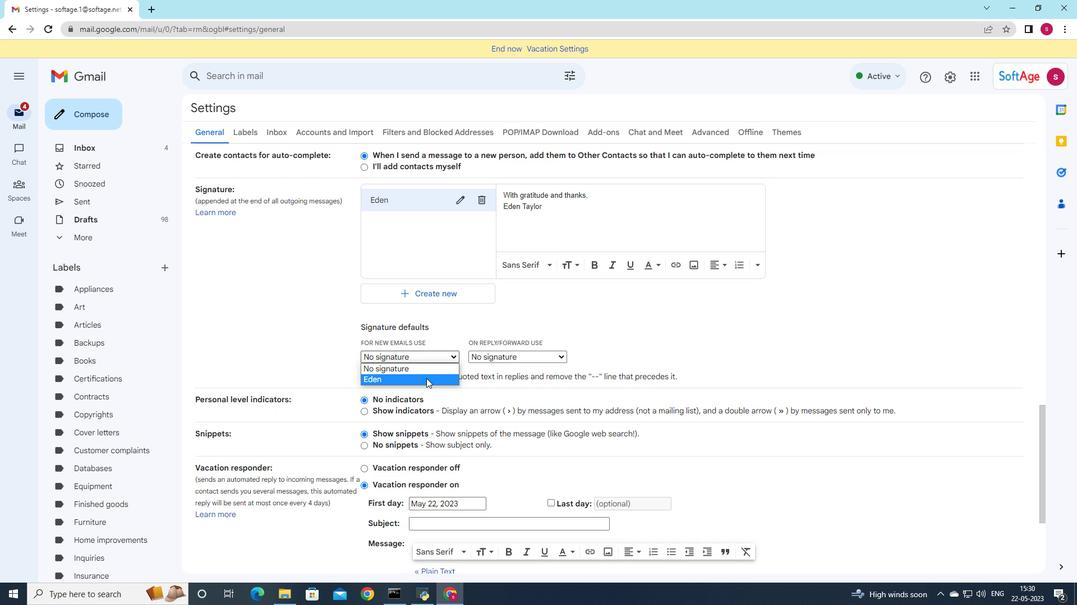 
Action: Mouse moved to (493, 357)
Screenshot: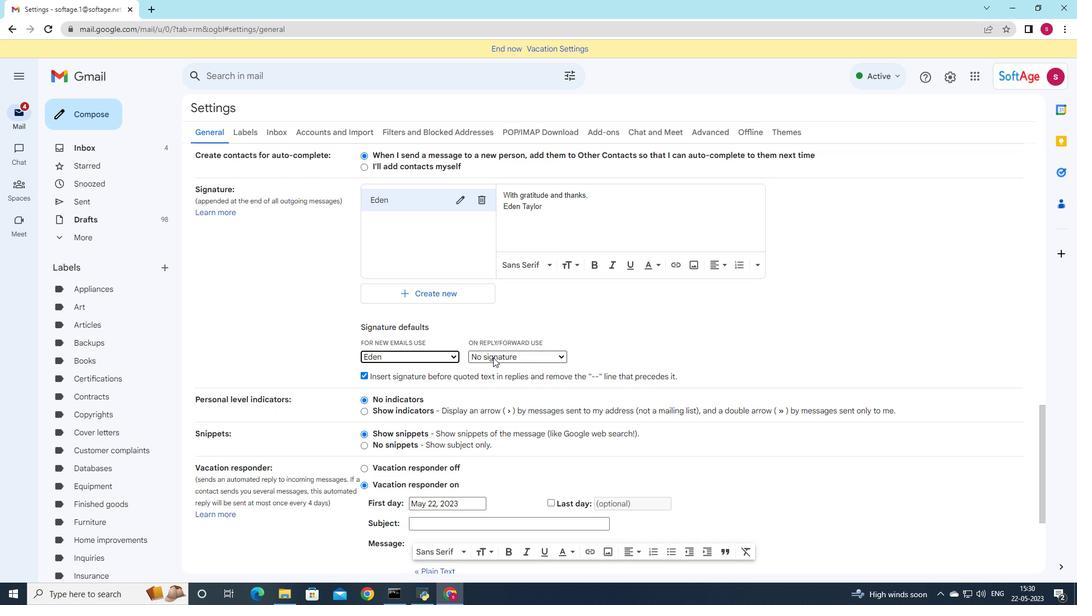 
Action: Mouse pressed left at (493, 357)
Screenshot: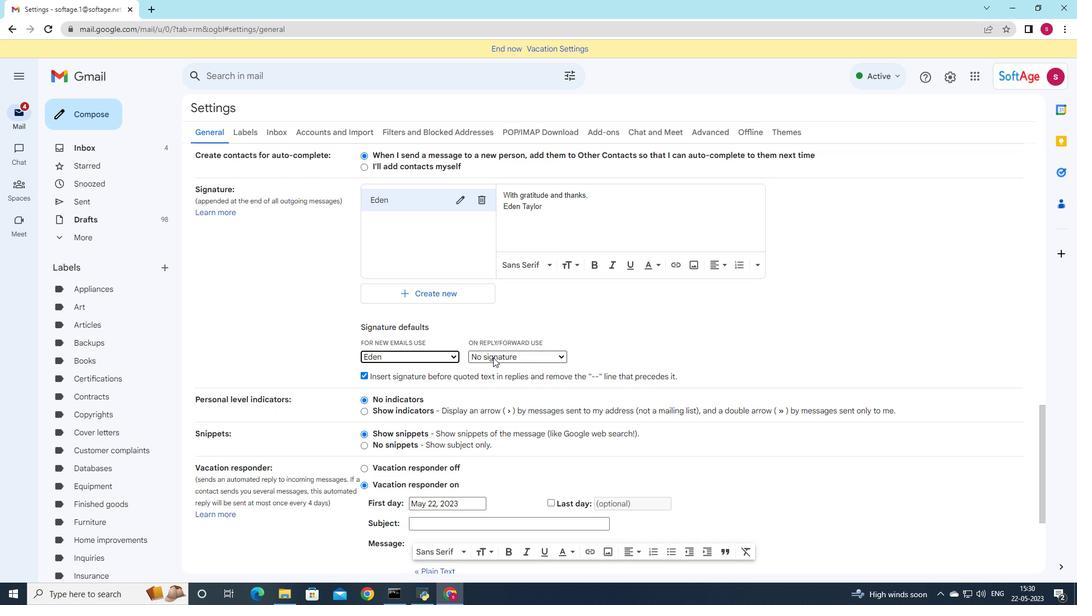 
Action: Mouse moved to (485, 382)
Screenshot: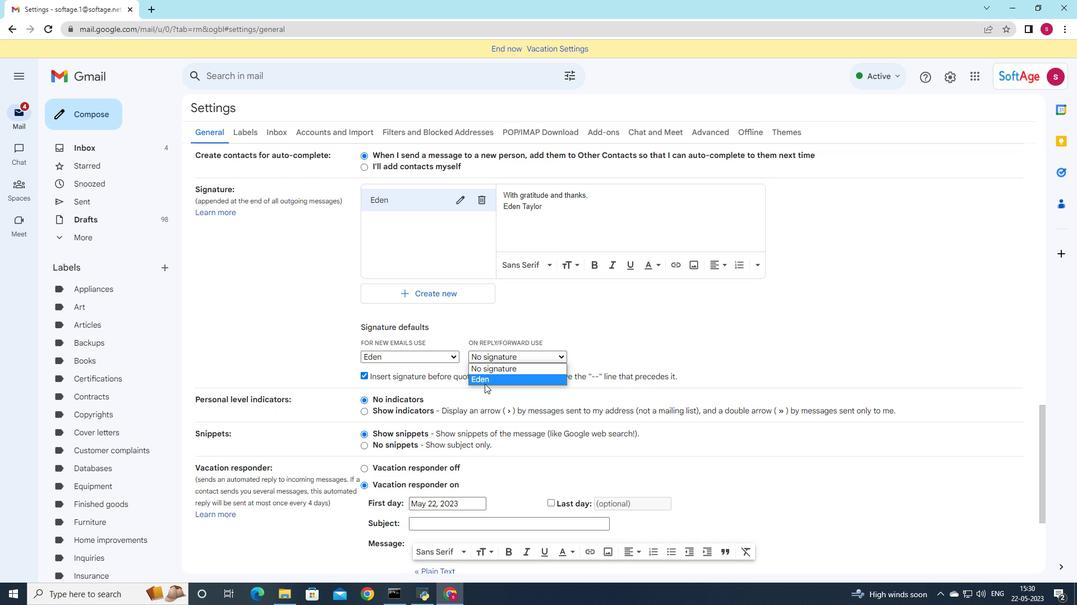 
Action: Mouse pressed left at (485, 382)
Screenshot: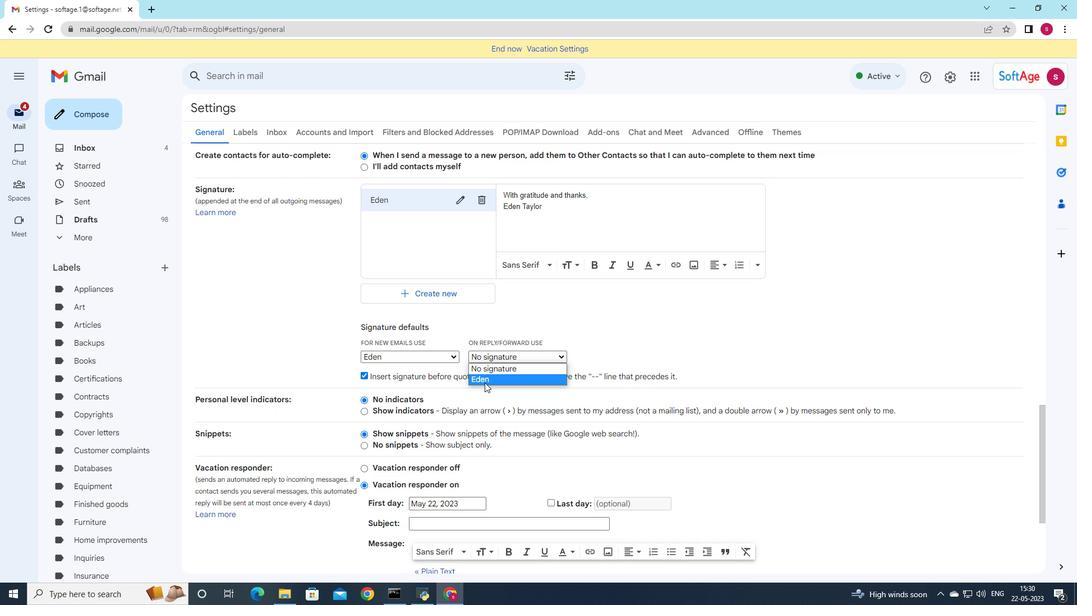 
Action: Mouse moved to (480, 383)
Screenshot: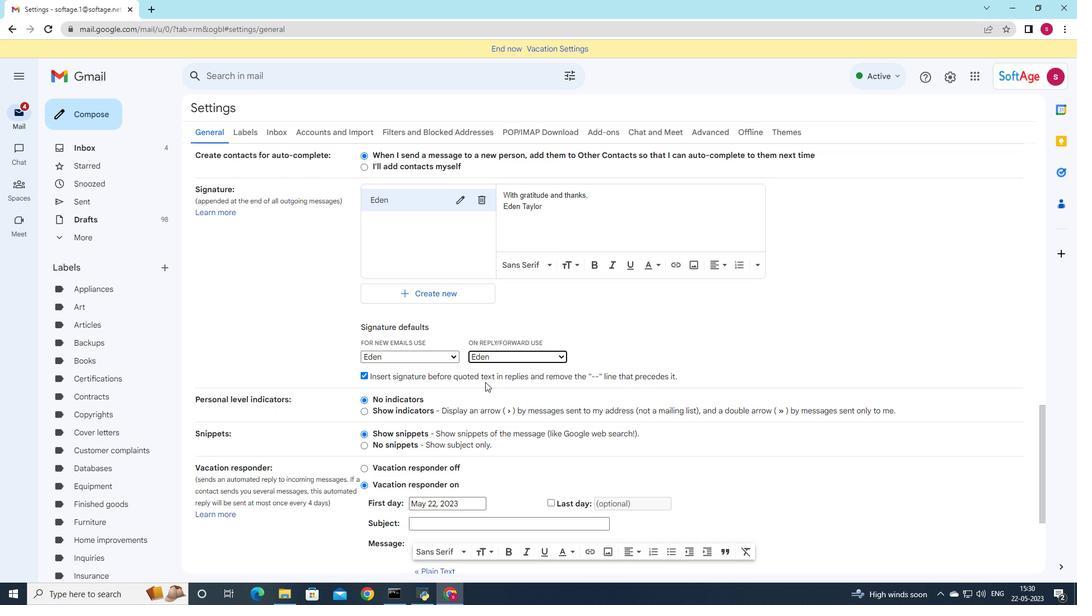 
Action: Mouse scrolled (480, 383) with delta (0, 0)
Screenshot: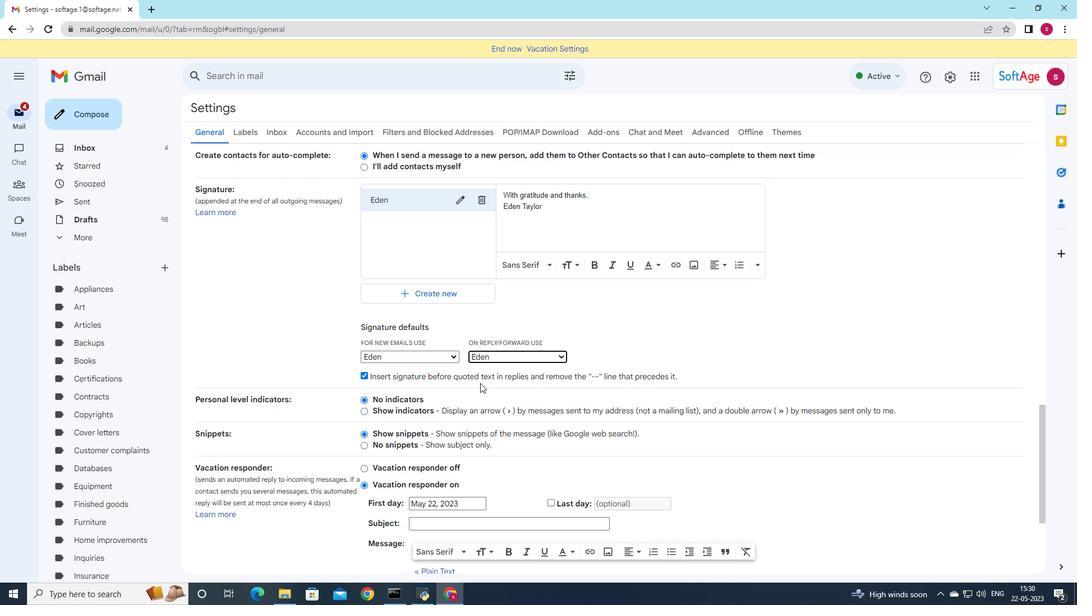 
Action: Mouse scrolled (480, 383) with delta (0, 0)
Screenshot: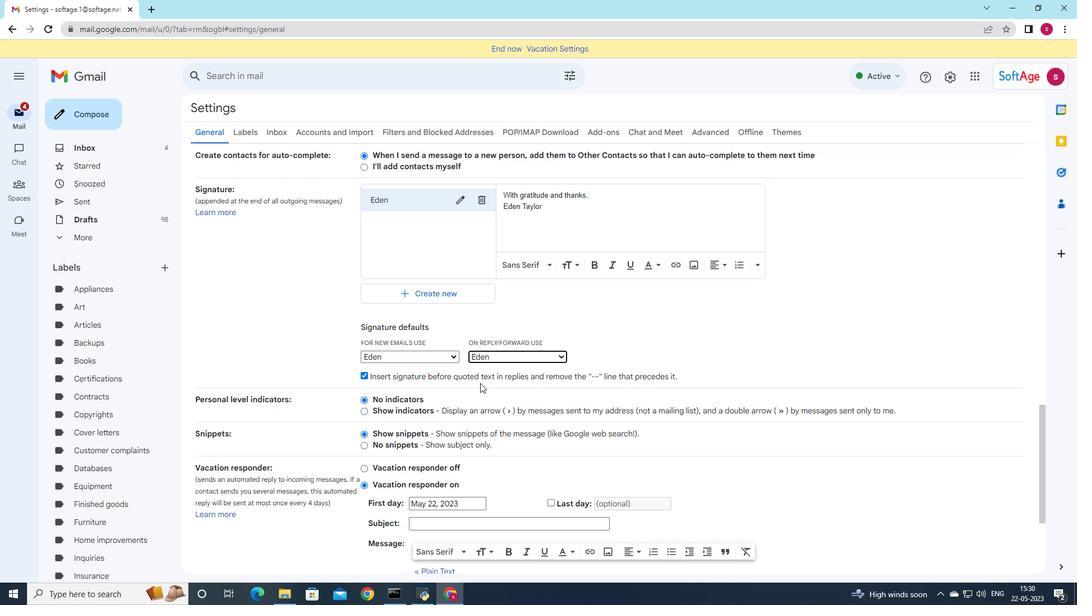 
Action: Mouse scrolled (480, 383) with delta (0, 0)
Screenshot: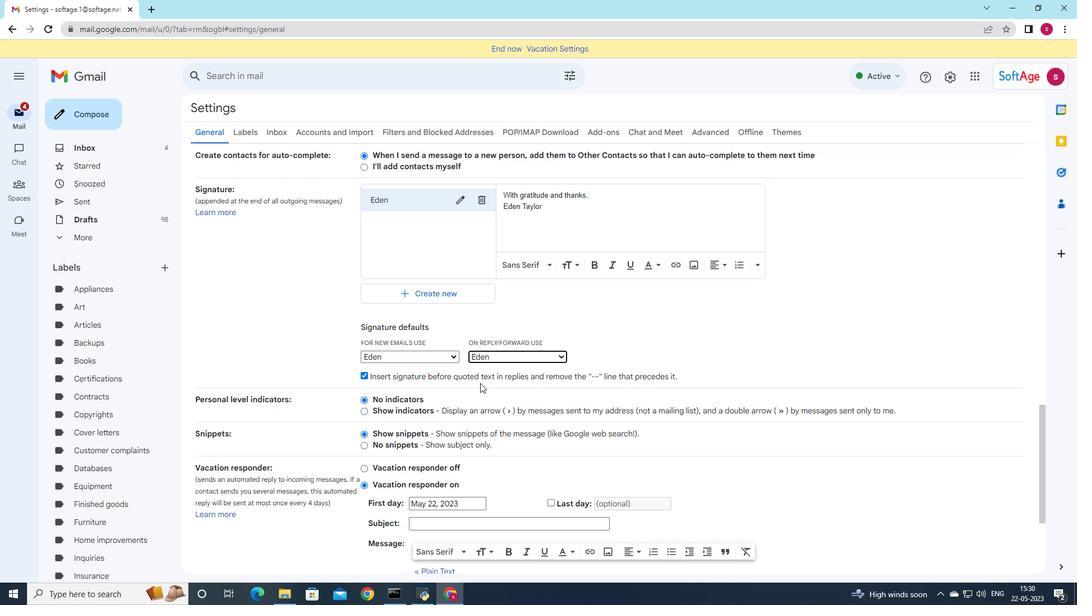 
Action: Mouse scrolled (480, 383) with delta (0, 0)
Screenshot: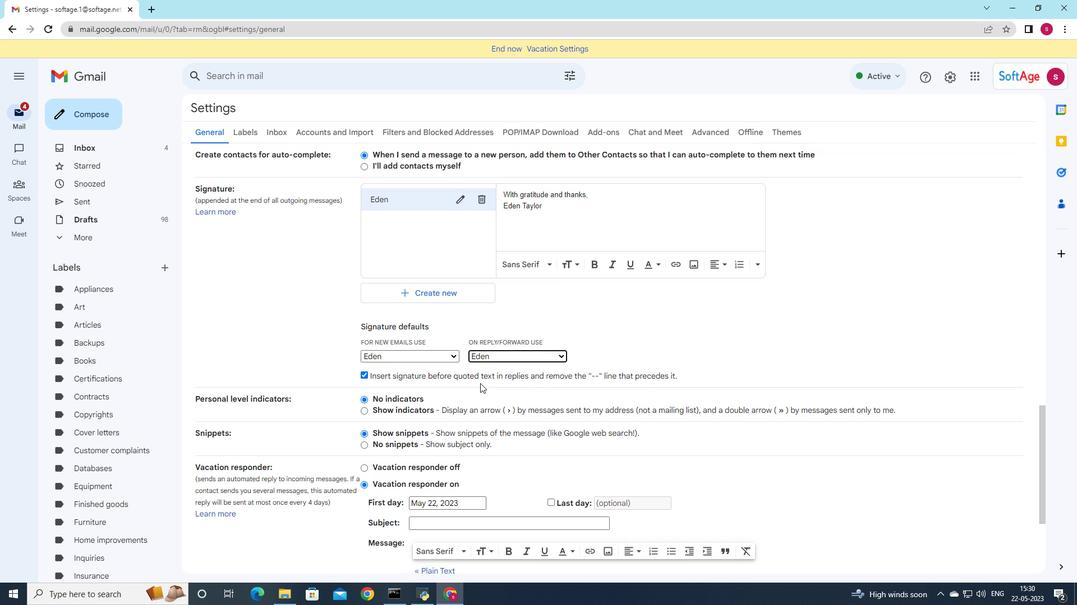 
Action: Mouse moved to (477, 386)
Screenshot: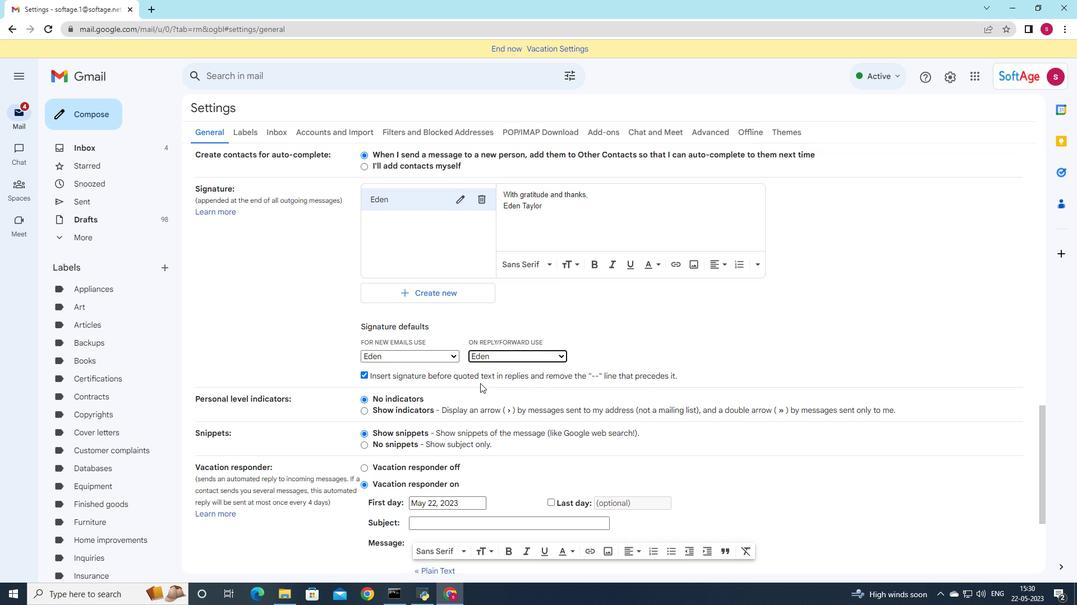 
Action: Mouse scrolled (477, 385) with delta (0, 0)
Screenshot: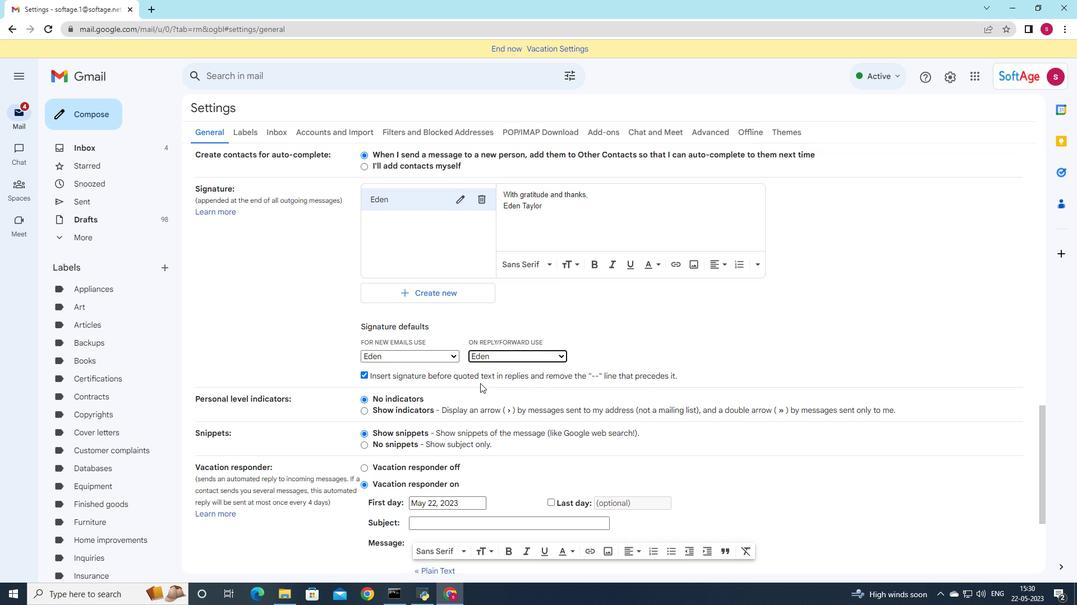
Action: Mouse moved to (476, 388)
Screenshot: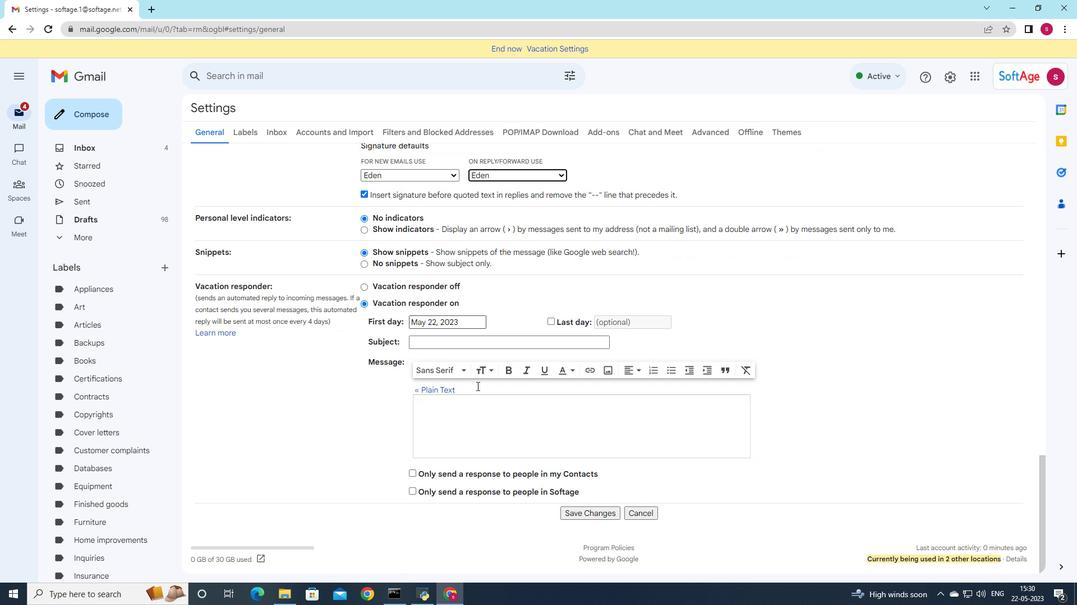 
Action: Mouse scrolled (476, 387) with delta (0, 0)
Screenshot: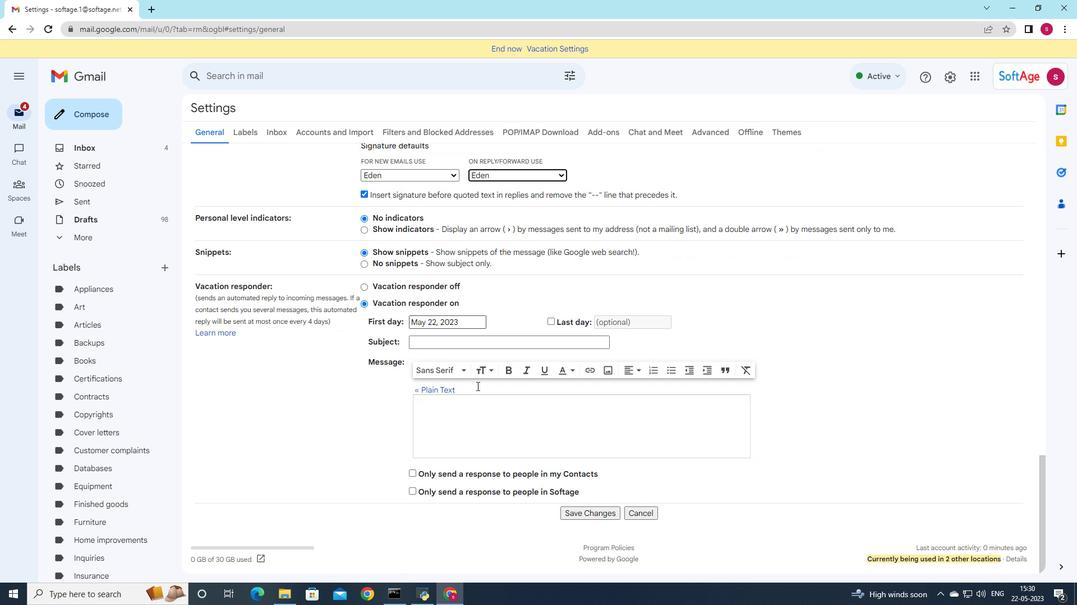 
Action: Mouse scrolled (476, 388) with delta (0, 0)
Screenshot: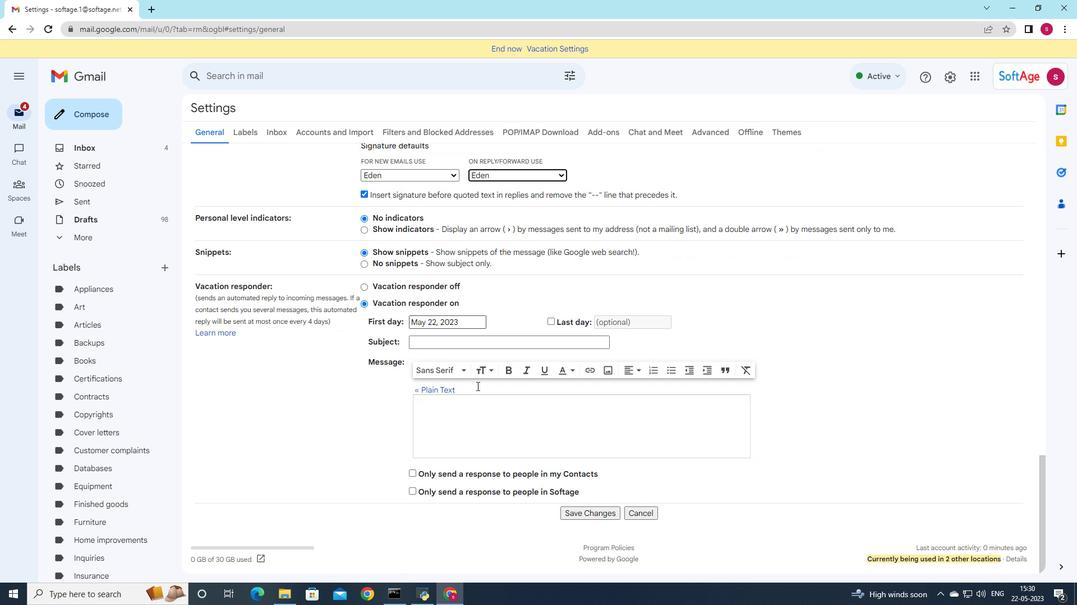 
Action: Mouse moved to (476, 392)
Screenshot: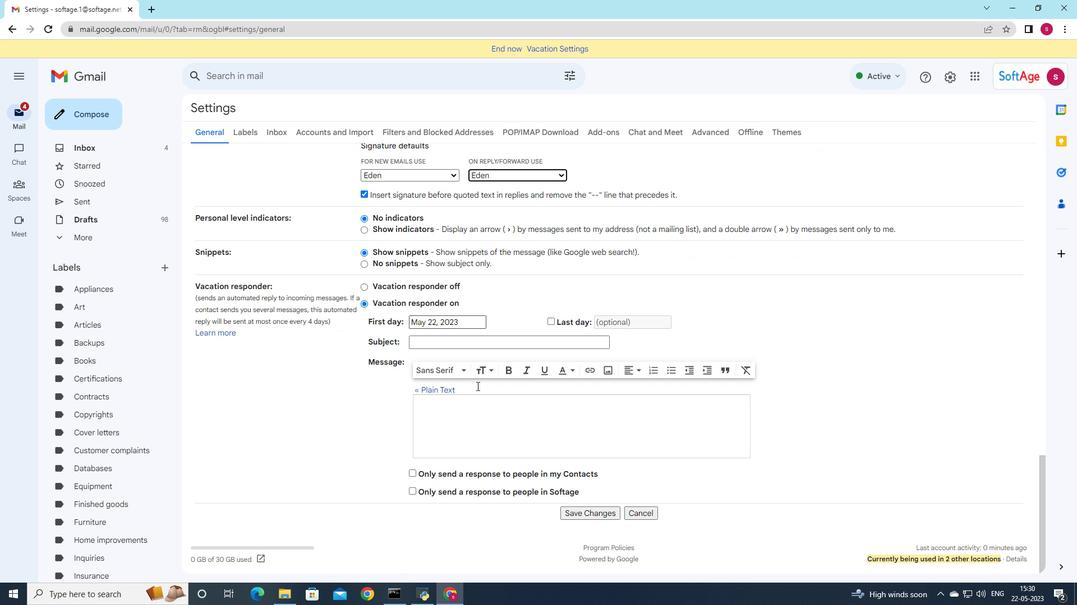 
Action: Mouse scrolled (476, 392) with delta (0, 0)
Screenshot: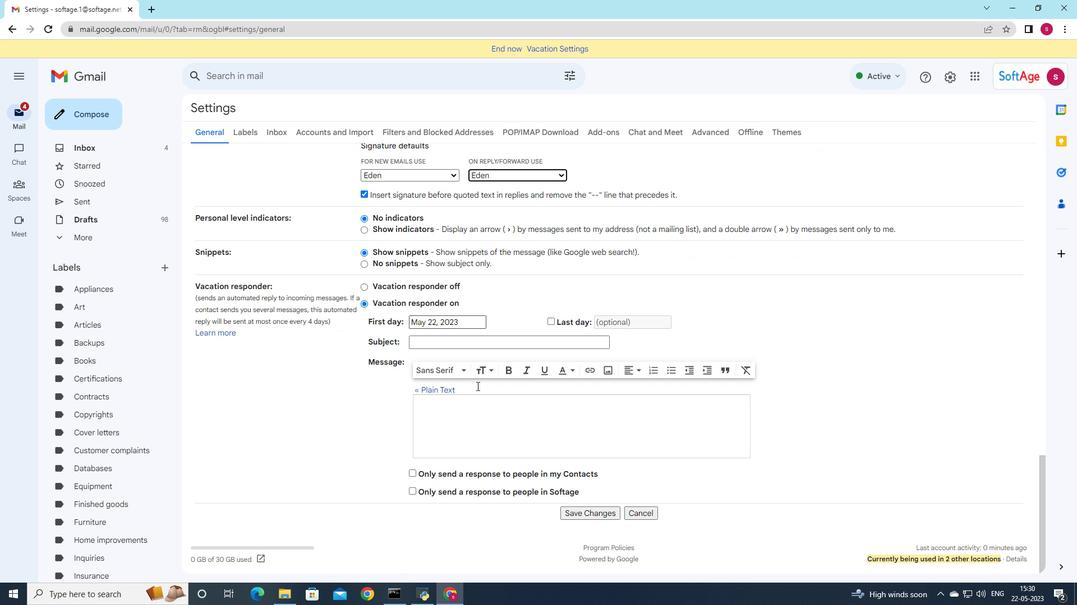 
Action: Mouse moved to (585, 508)
Screenshot: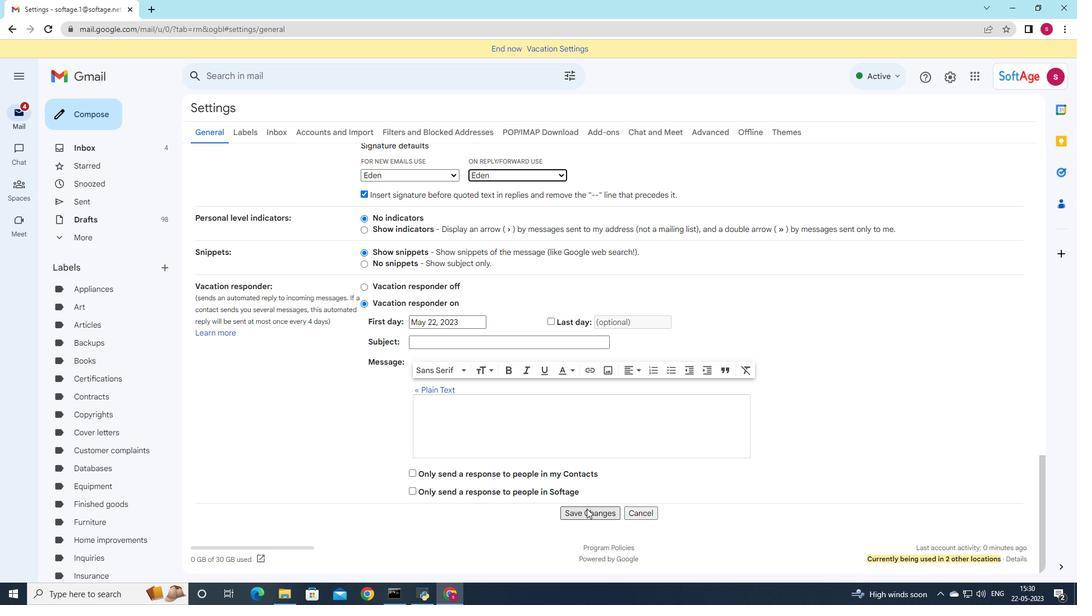 
Action: Mouse pressed left at (585, 508)
Screenshot: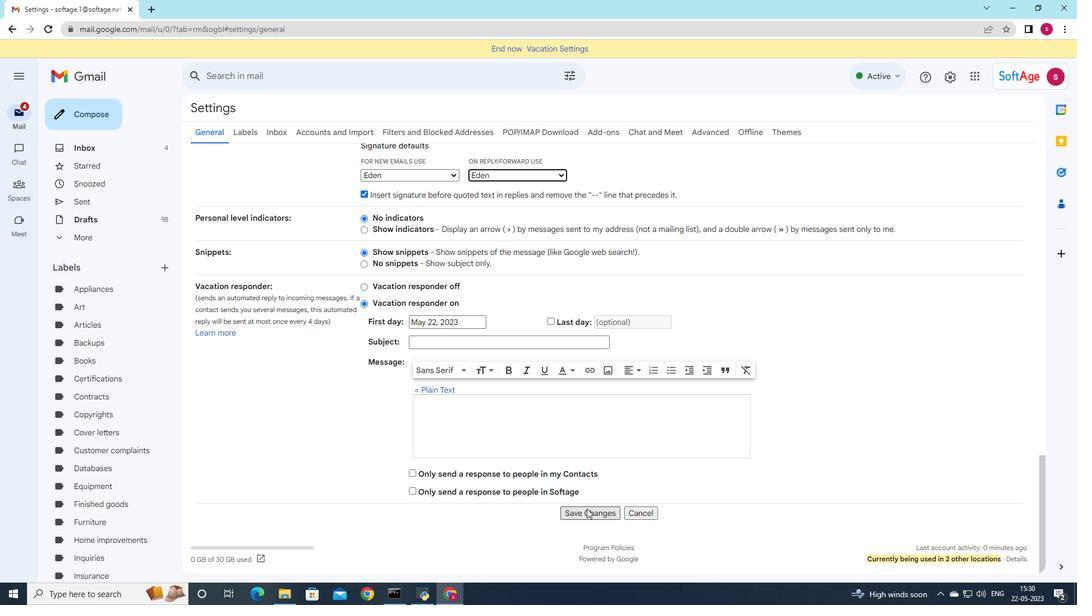 
Action: Mouse moved to (69, 109)
Screenshot: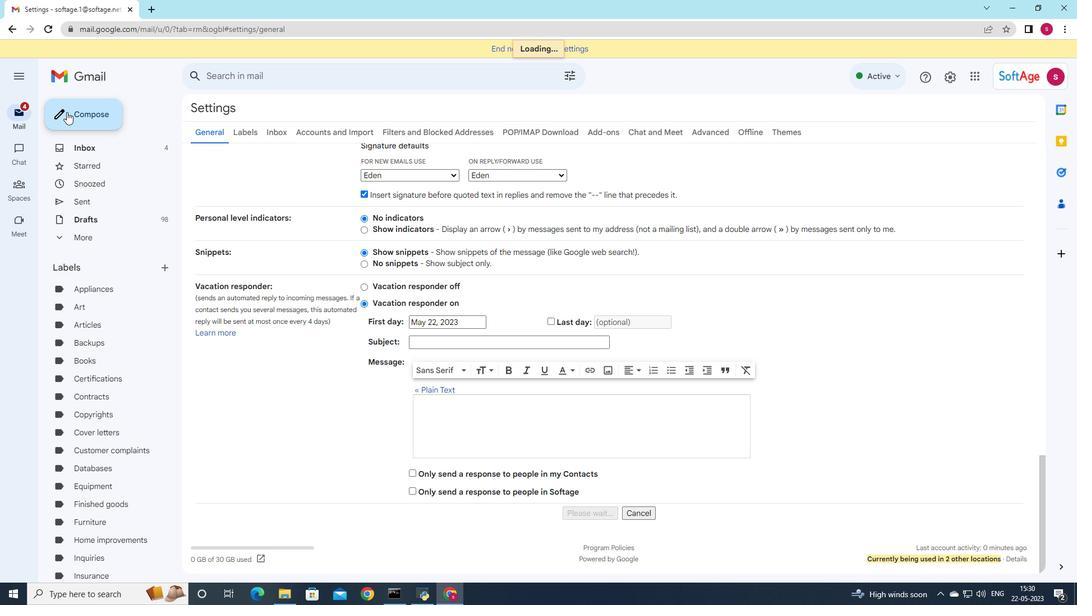
Action: Mouse pressed left at (69, 109)
Screenshot: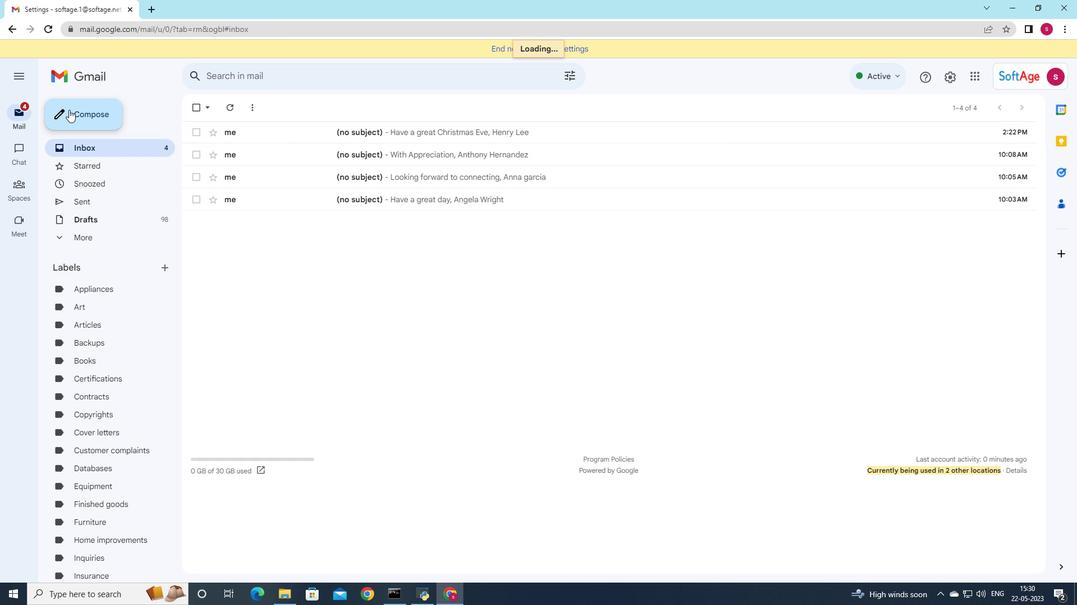 
Action: Mouse moved to (637, 248)
Screenshot: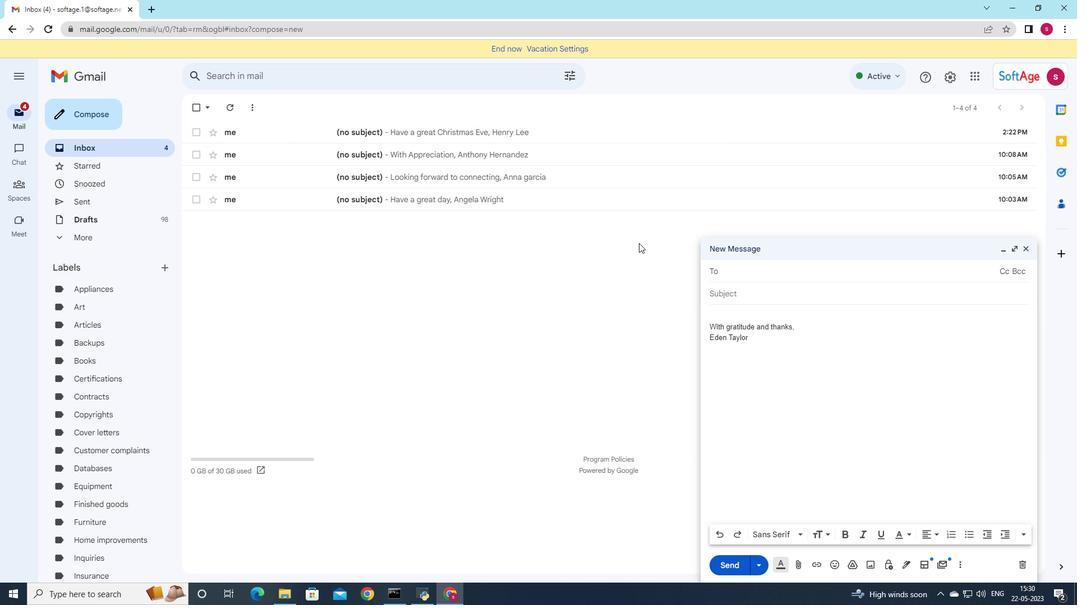 
Action: Key pressed so
Screenshot: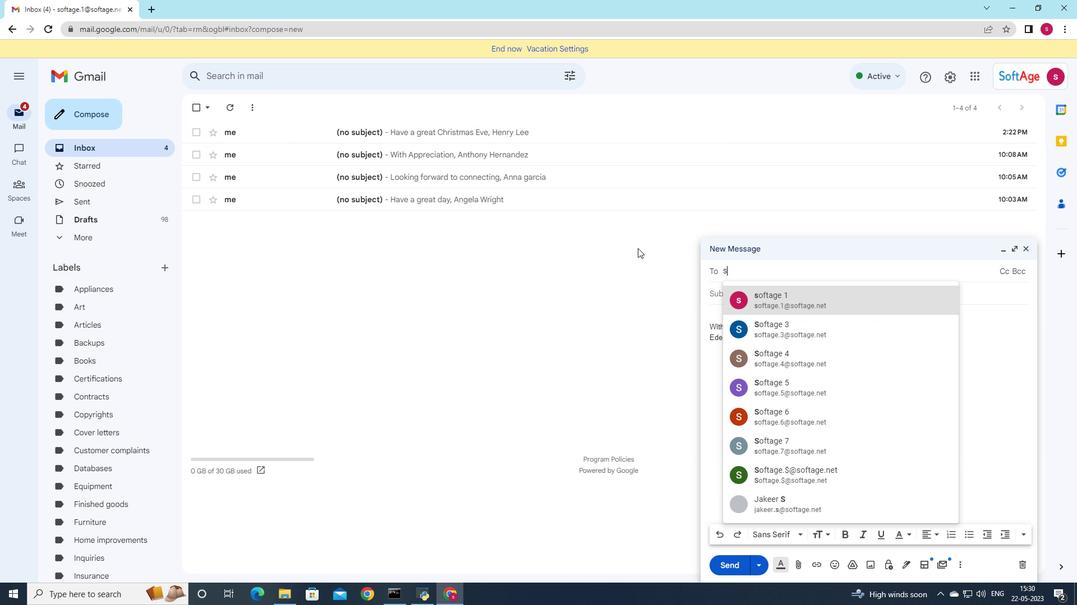 
Action: Mouse moved to (734, 302)
Screenshot: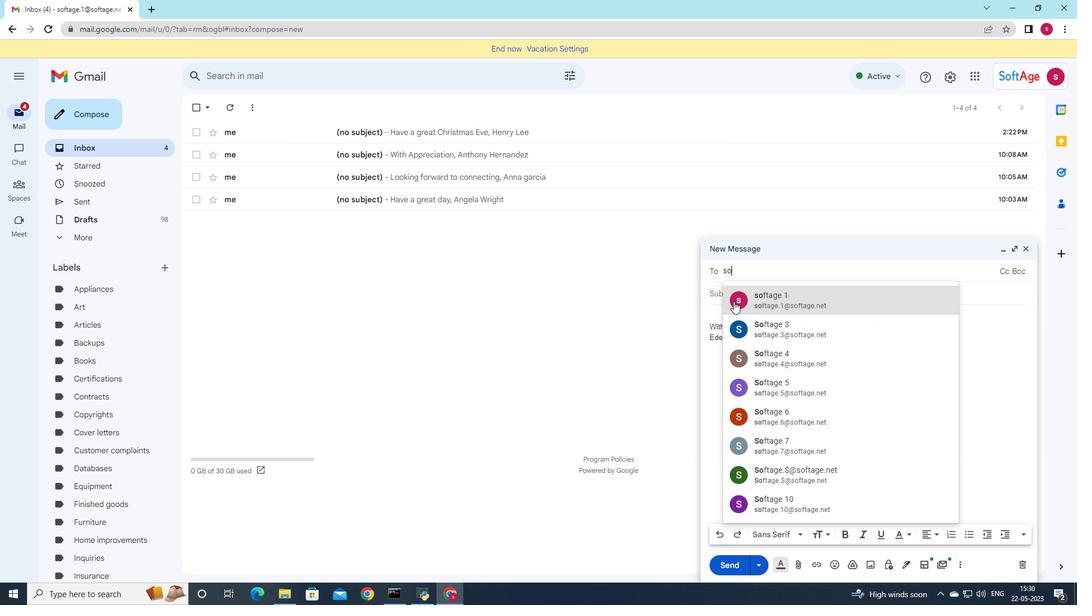 
Action: Mouse pressed left at (734, 302)
Screenshot: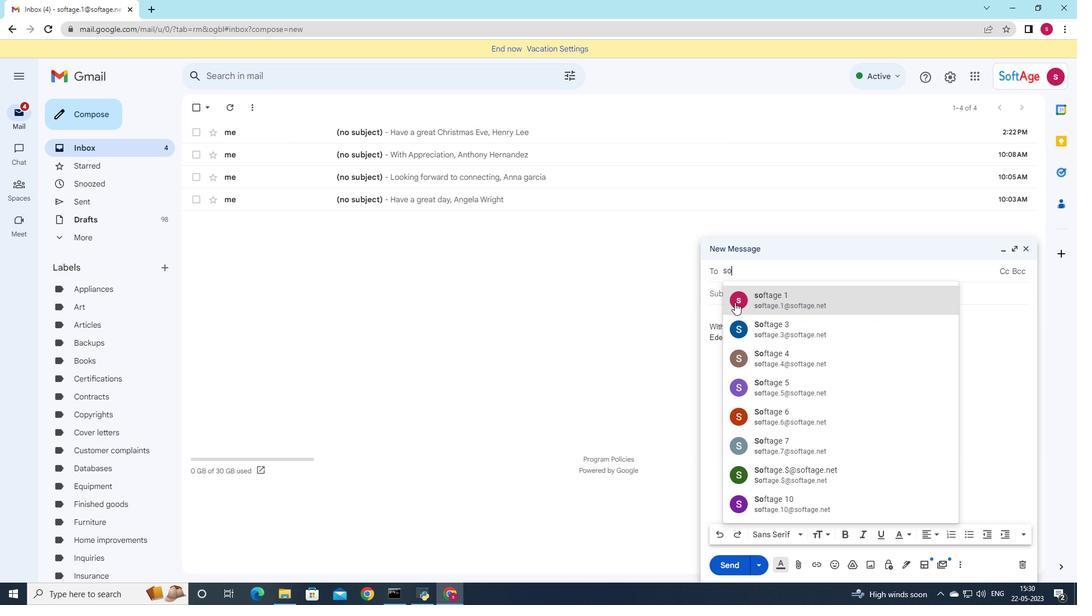 
Action: Mouse moved to (165, 265)
Screenshot: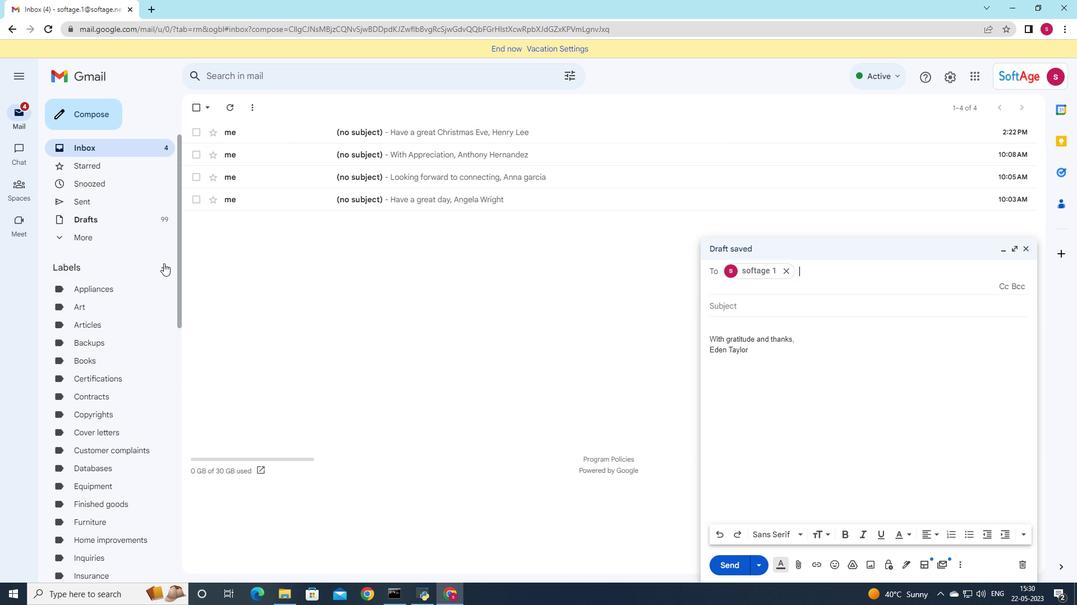 
Action: Mouse pressed left at (165, 265)
Screenshot: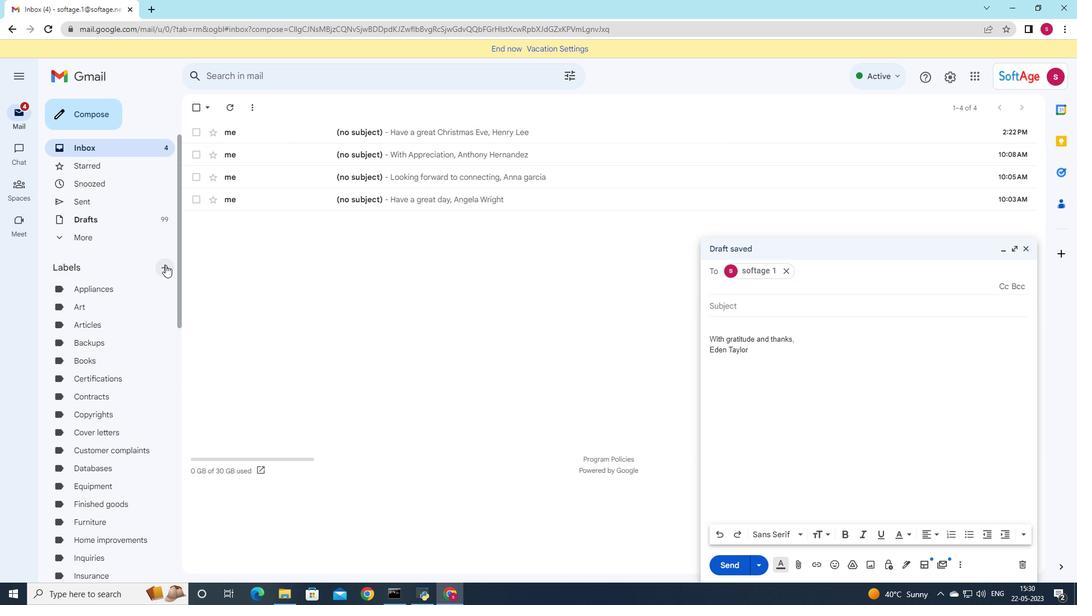 
Action: Mouse moved to (680, 355)
Screenshot: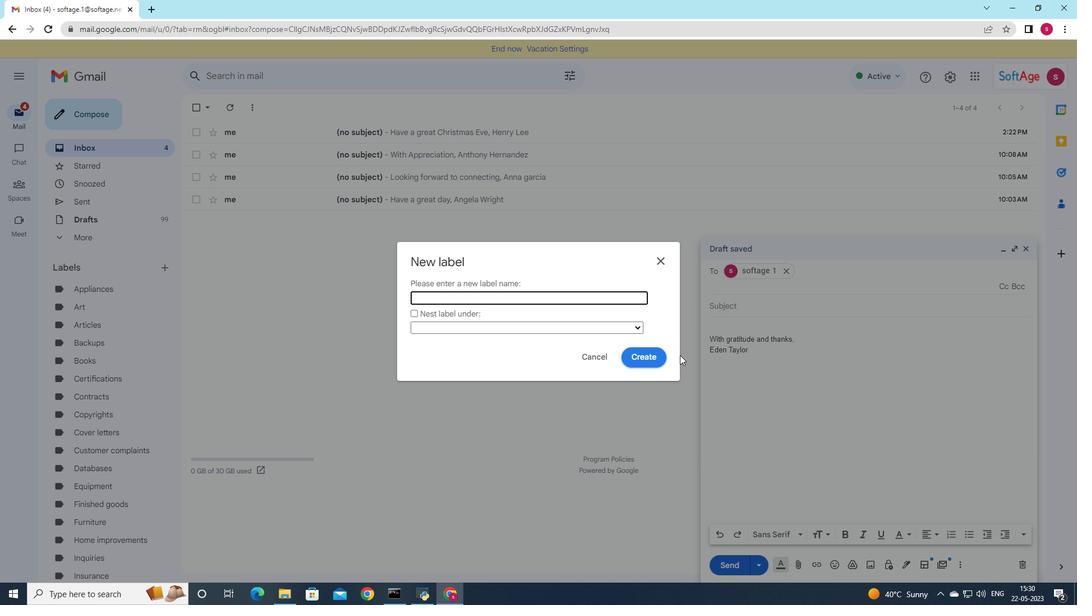 
Action: Key pressed <Key.shift>Itn<Key.backspace>ineta<Key.backspace><Key.backspace>raries
Screenshot: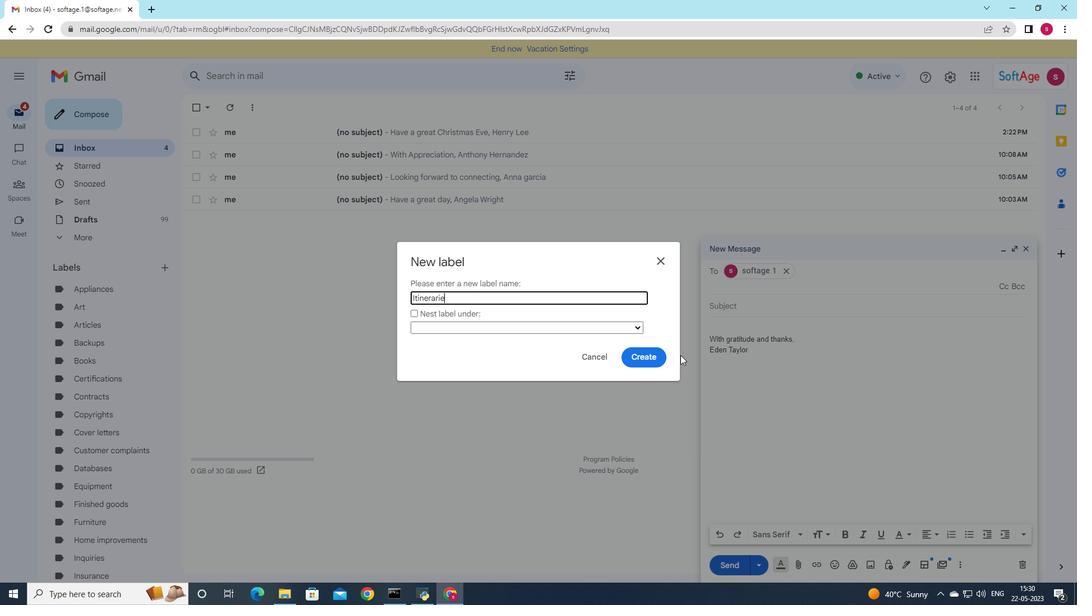 
Action: Mouse moved to (654, 357)
Screenshot: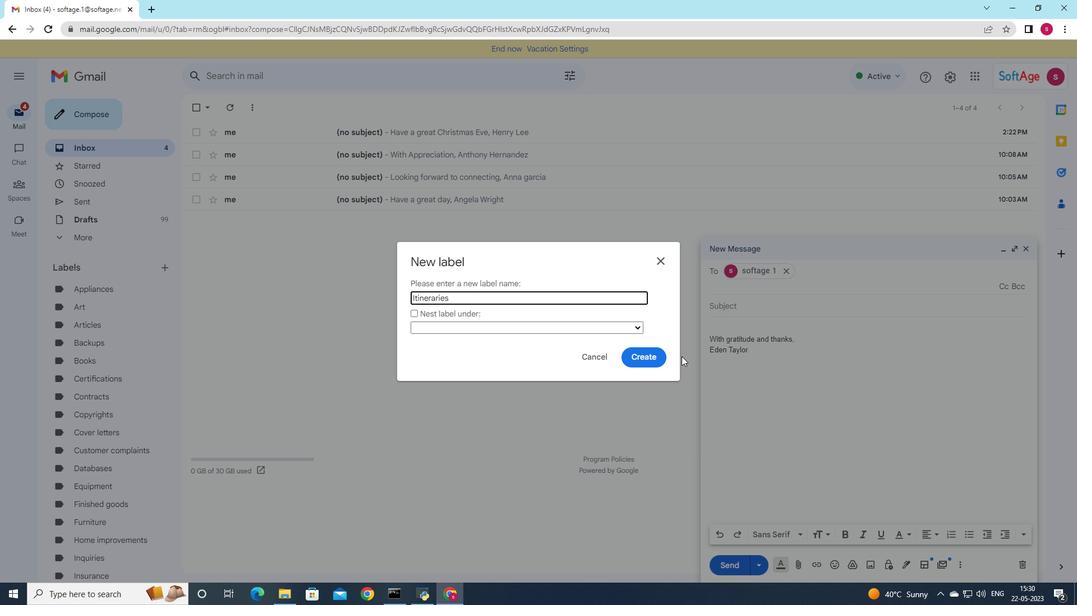
Action: Mouse pressed left at (654, 357)
Screenshot: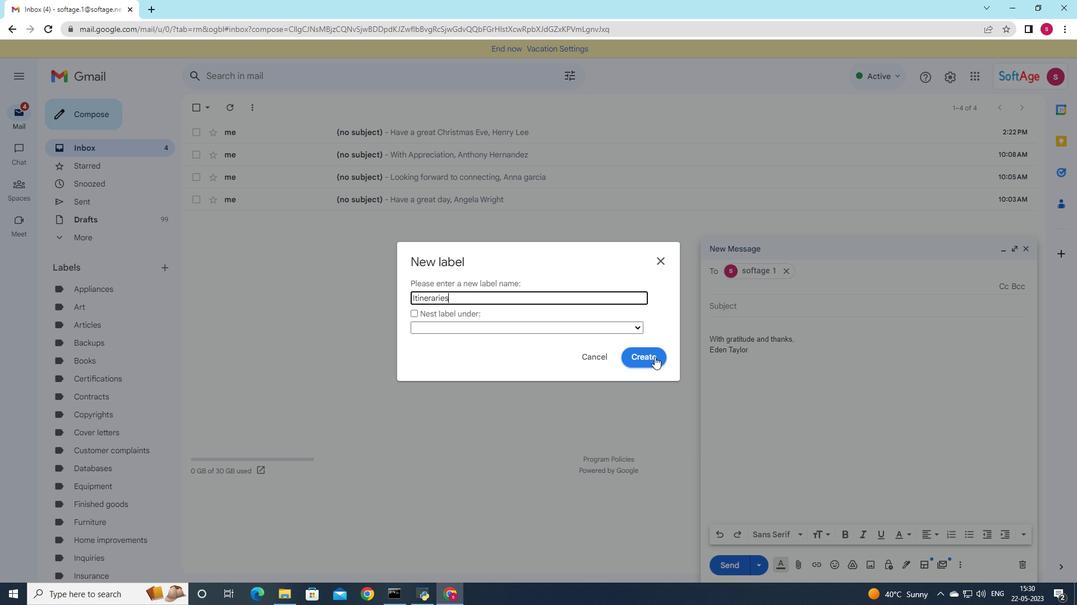 
Action: Mouse moved to (398, 438)
Screenshot: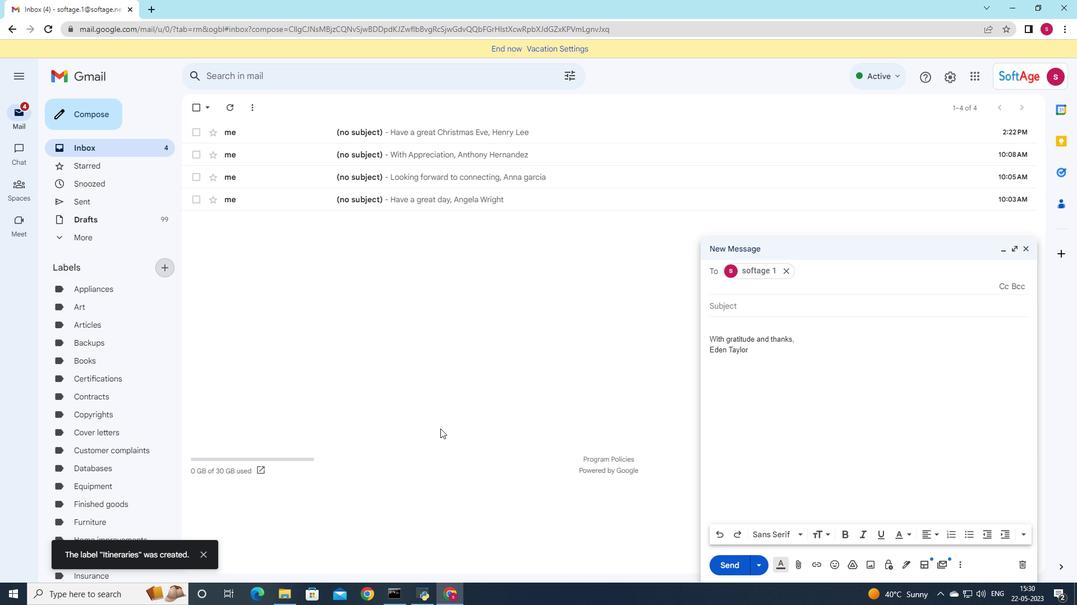 
